 Task: Look for space in Nārāyanganj, Bangladesh from 13th August, 2023 to 17th August, 2023 for 2 adults in price range Rs.10000 to Rs.16000. Place can be entire place with 2 bedrooms having 2 beds and 1 bathroom. Property type can be guest house. Amenities needed are: air conditioning, . Booking option can be shelf check-in. Required host language is English.
Action: Mouse moved to (393, 103)
Screenshot: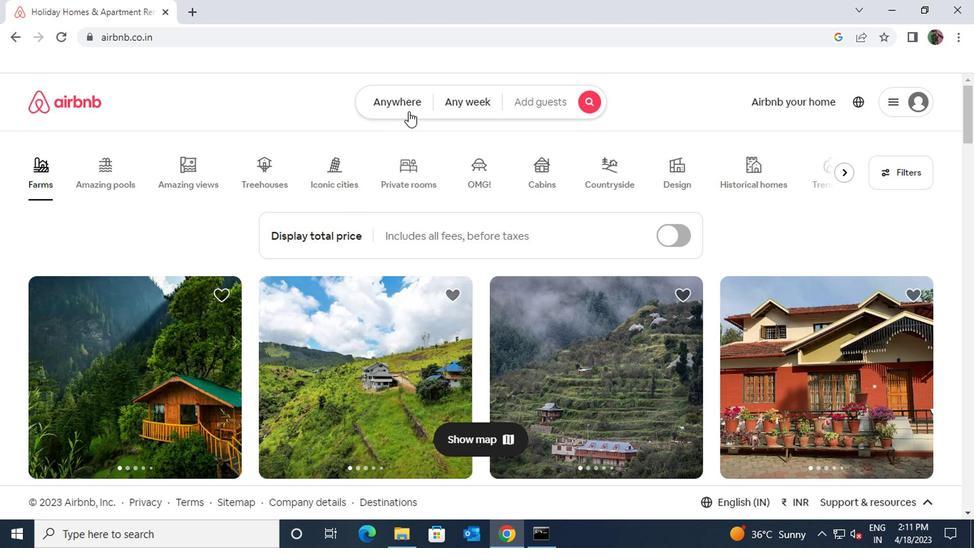
Action: Mouse pressed left at (393, 103)
Screenshot: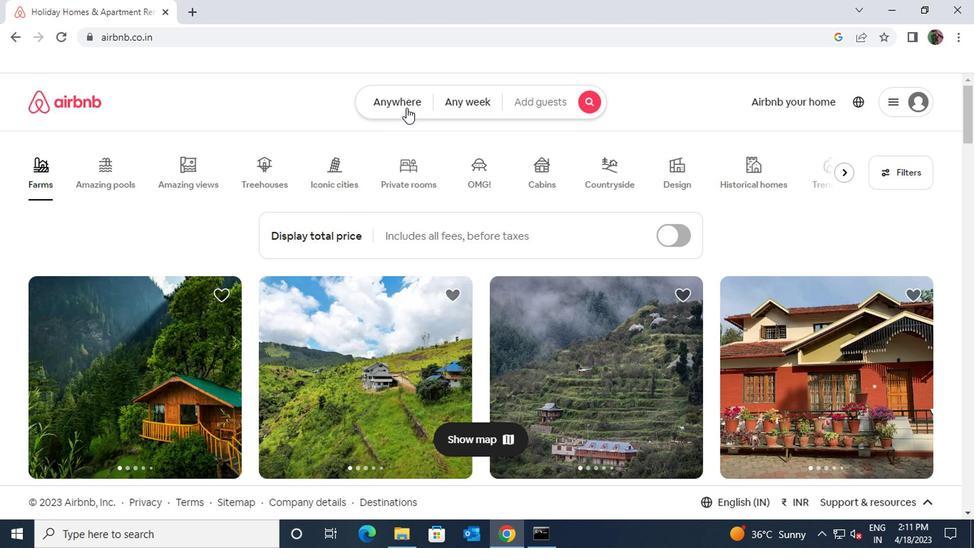 
Action: Mouse moved to (337, 159)
Screenshot: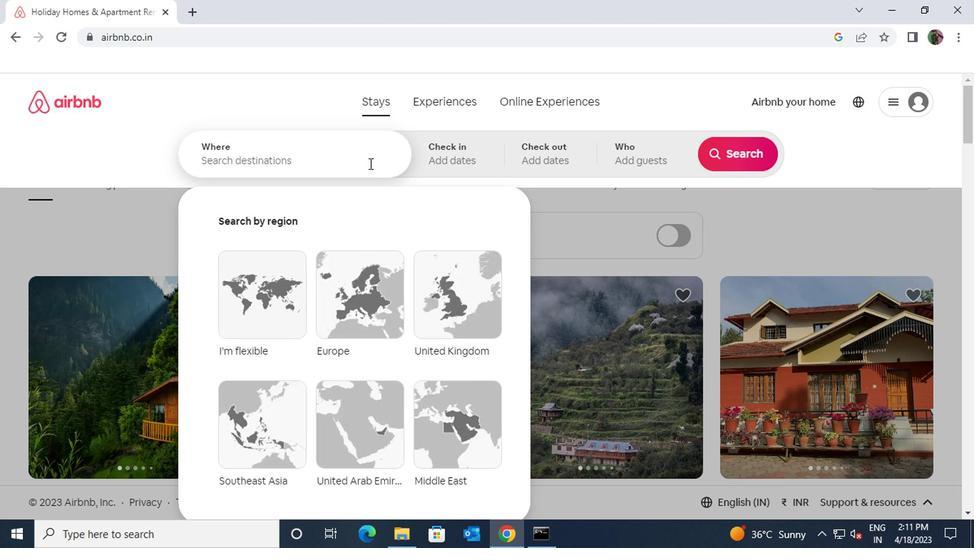 
Action: Mouse pressed left at (337, 159)
Screenshot: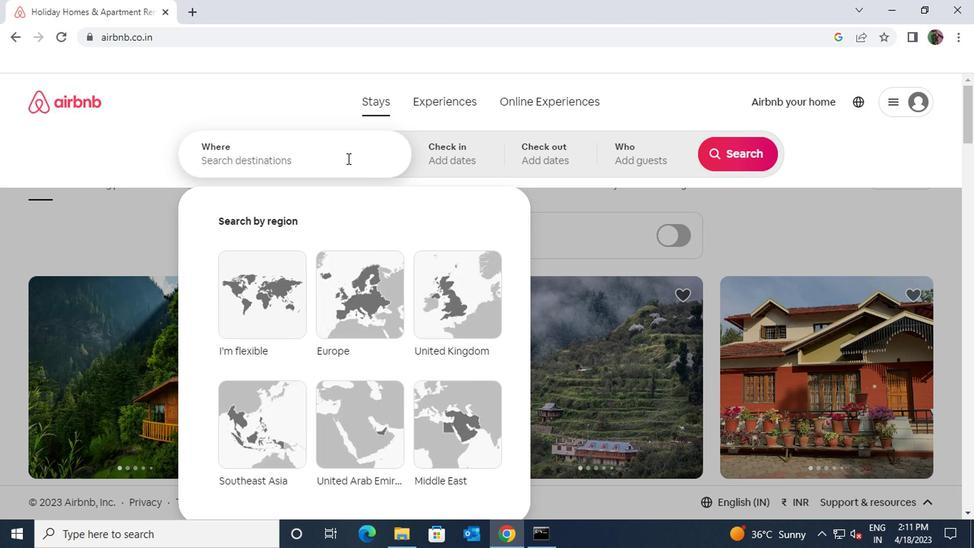 
Action: Key pressed naryanaganj
Screenshot: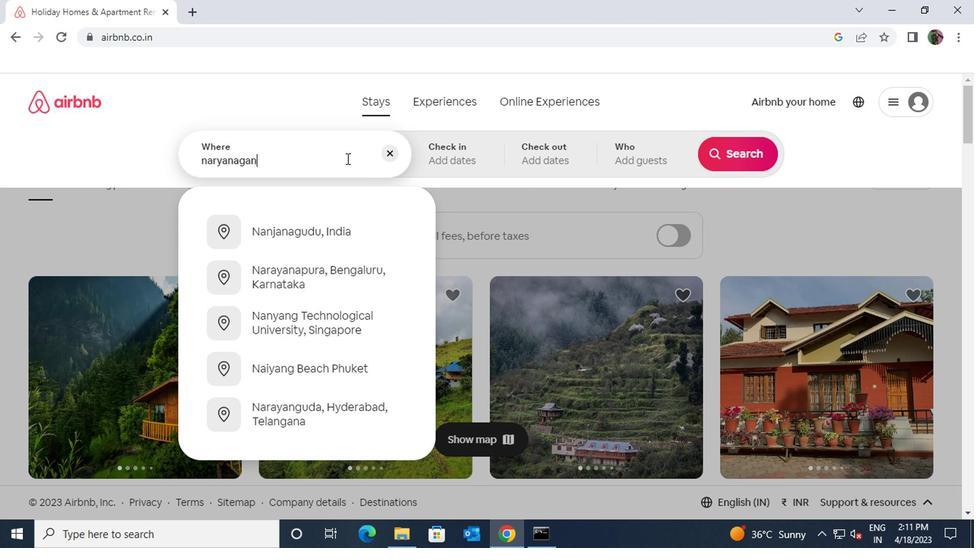 
Action: Mouse moved to (315, 225)
Screenshot: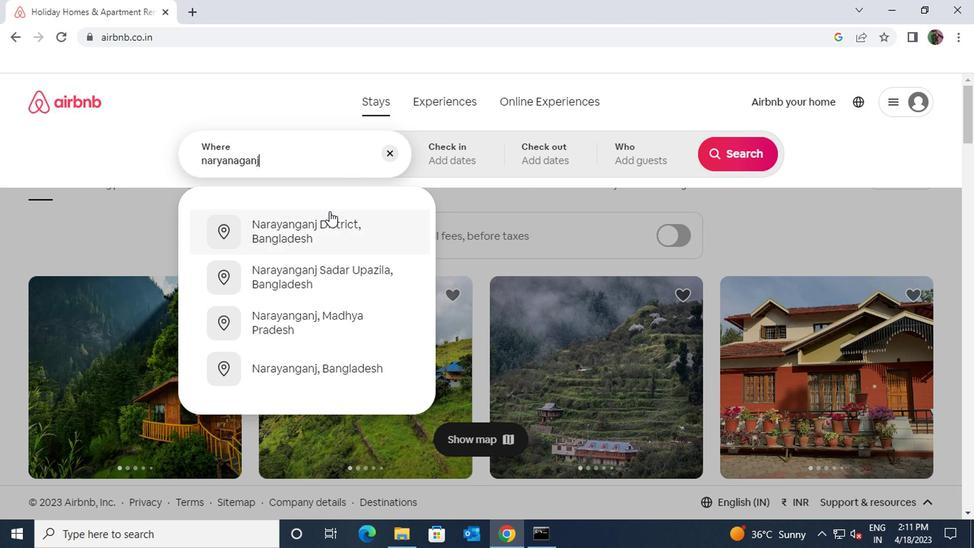
Action: Mouse pressed left at (315, 225)
Screenshot: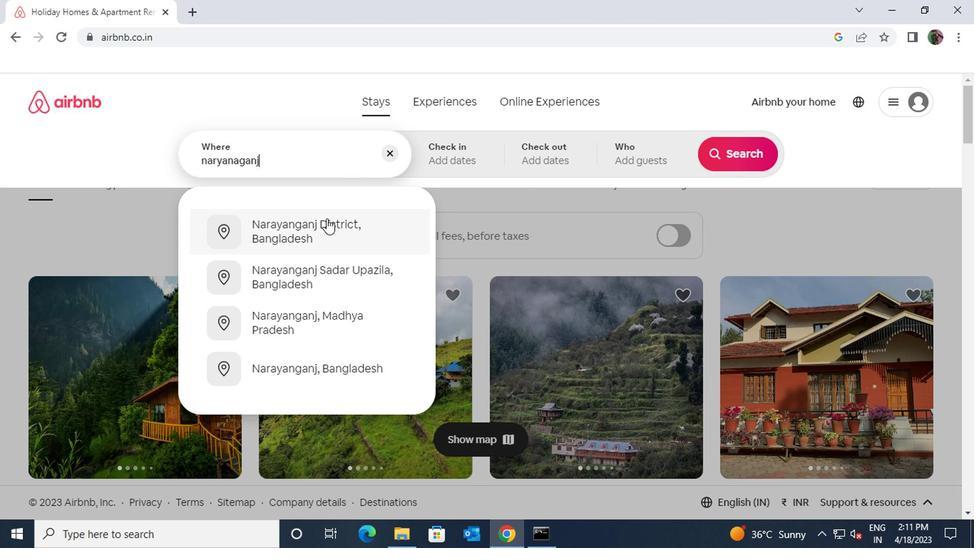 
Action: Mouse moved to (725, 267)
Screenshot: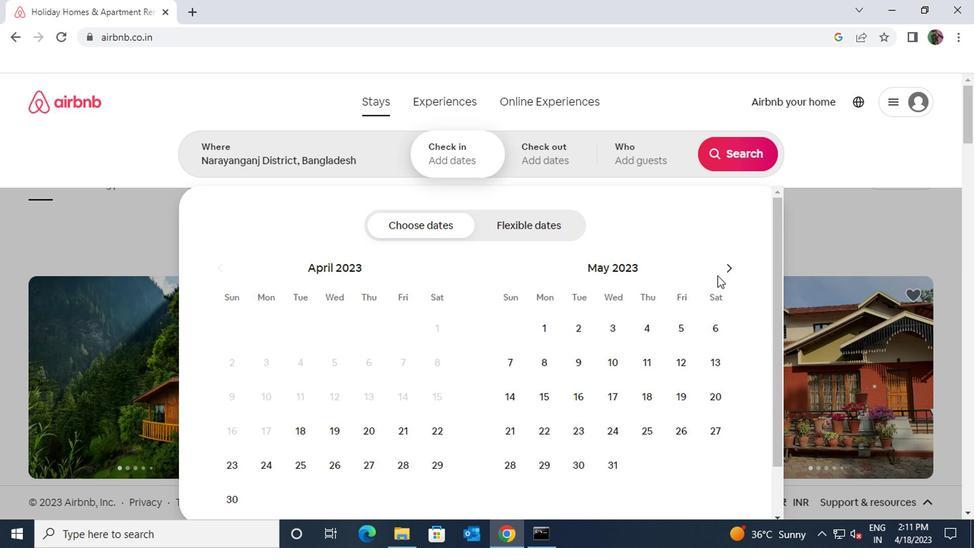 
Action: Mouse pressed left at (725, 267)
Screenshot: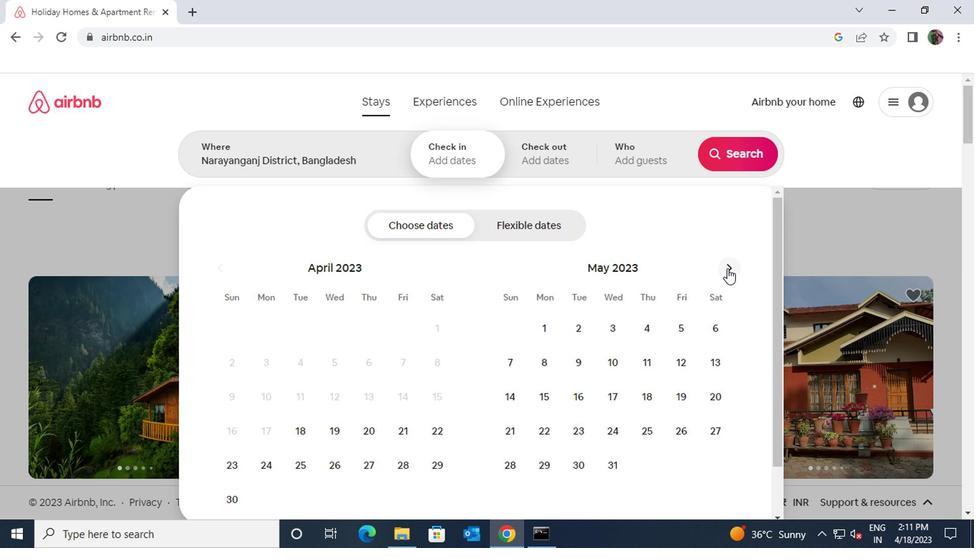 
Action: Mouse pressed left at (725, 267)
Screenshot: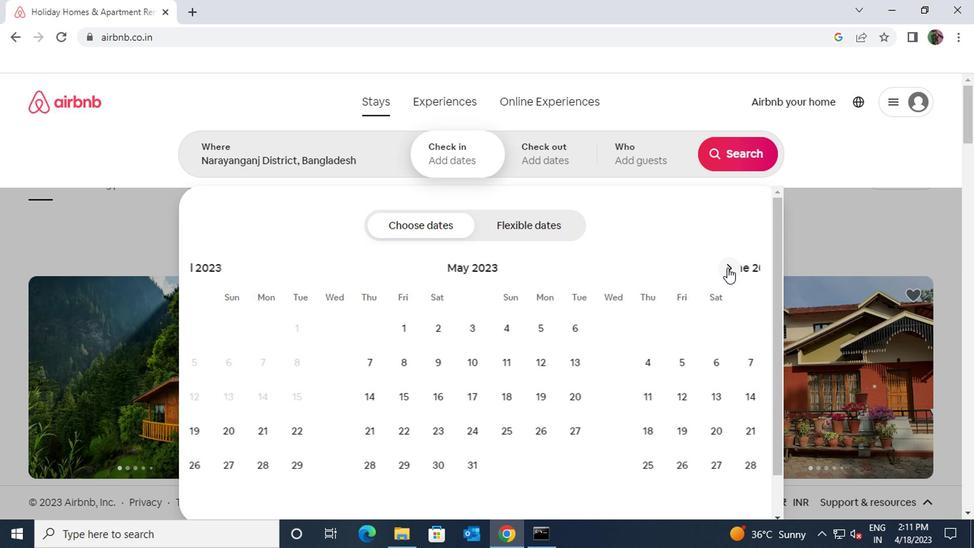 
Action: Mouse pressed left at (725, 267)
Screenshot: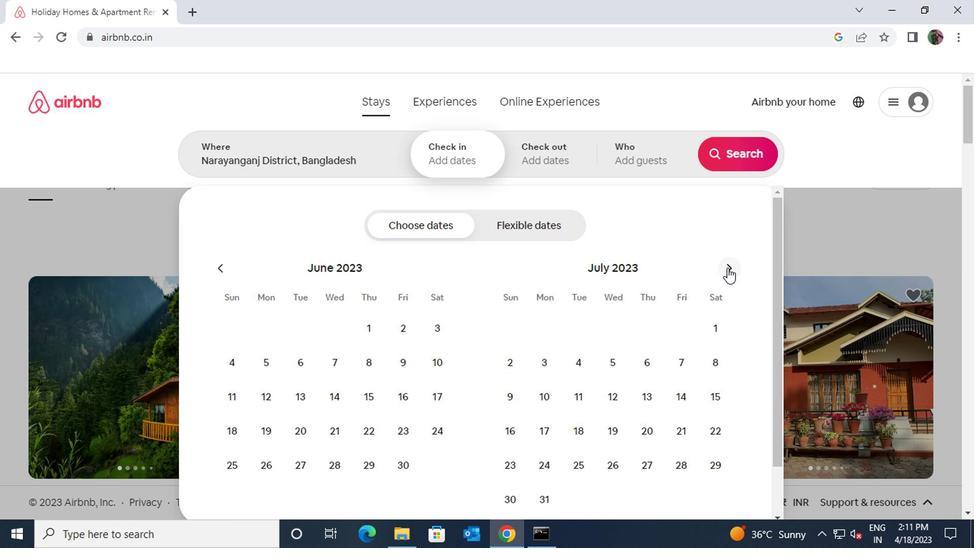 
Action: Mouse moved to (499, 392)
Screenshot: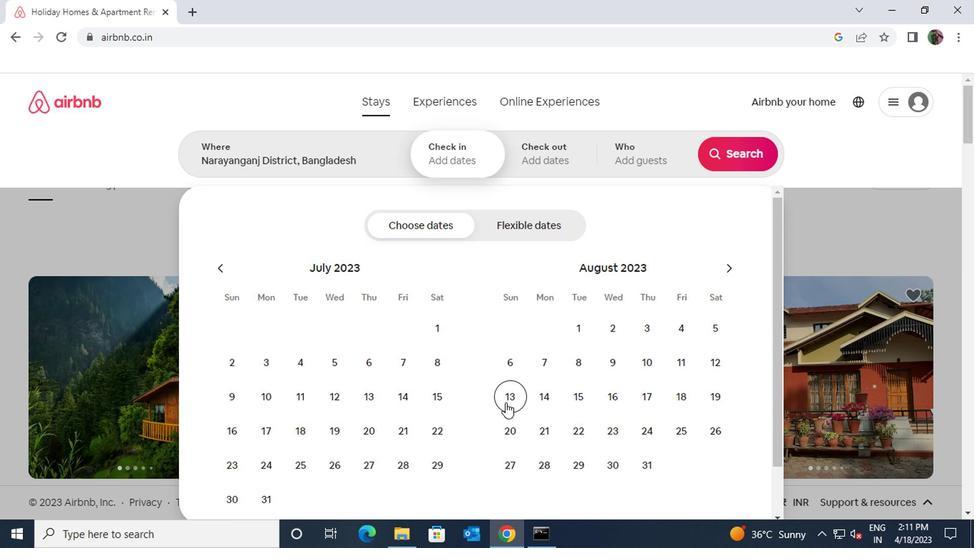
Action: Mouse pressed left at (499, 392)
Screenshot: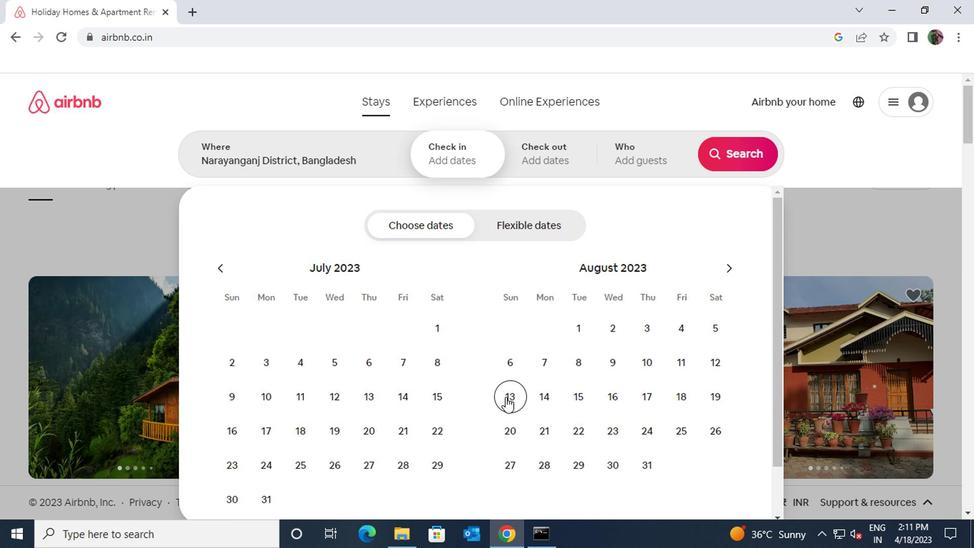 
Action: Mouse moved to (632, 397)
Screenshot: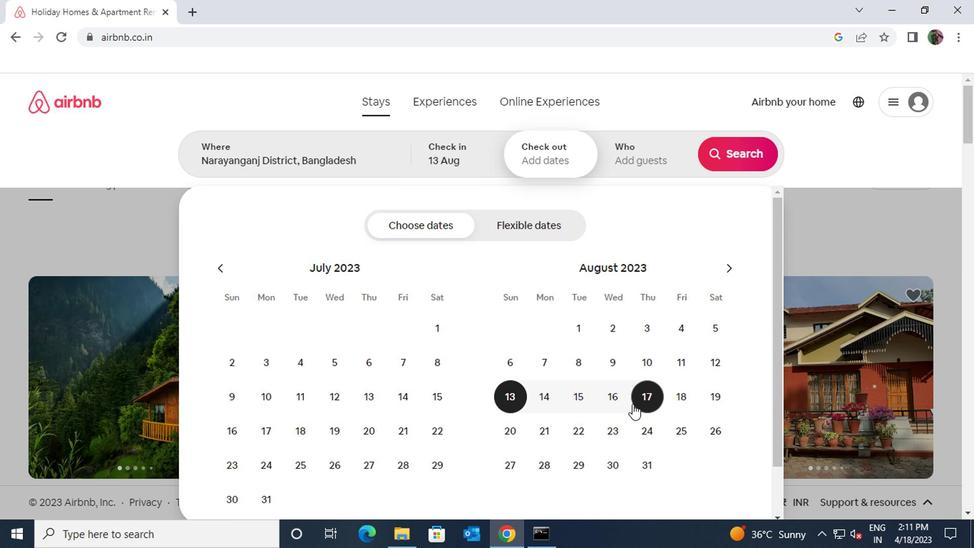 
Action: Mouse pressed left at (632, 397)
Screenshot: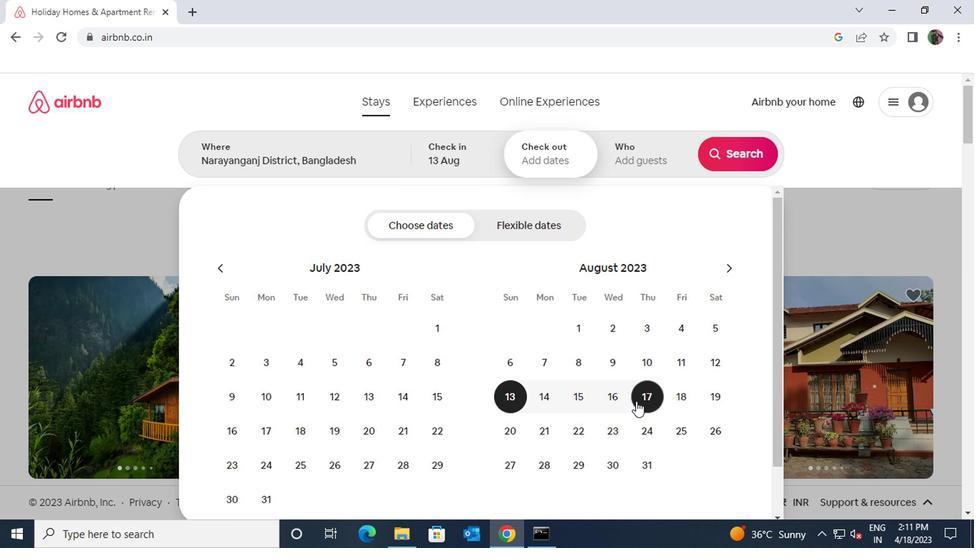 
Action: Mouse moved to (660, 156)
Screenshot: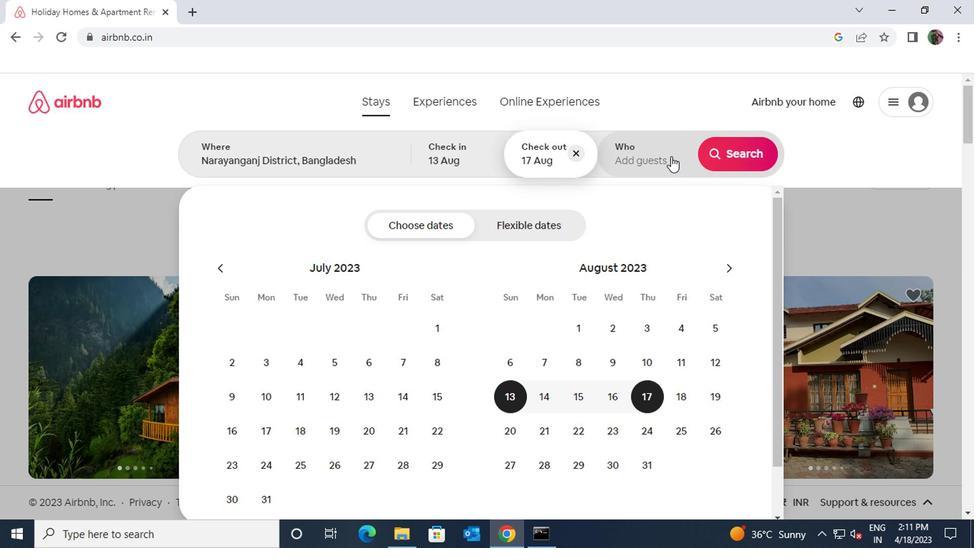 
Action: Mouse pressed left at (660, 156)
Screenshot: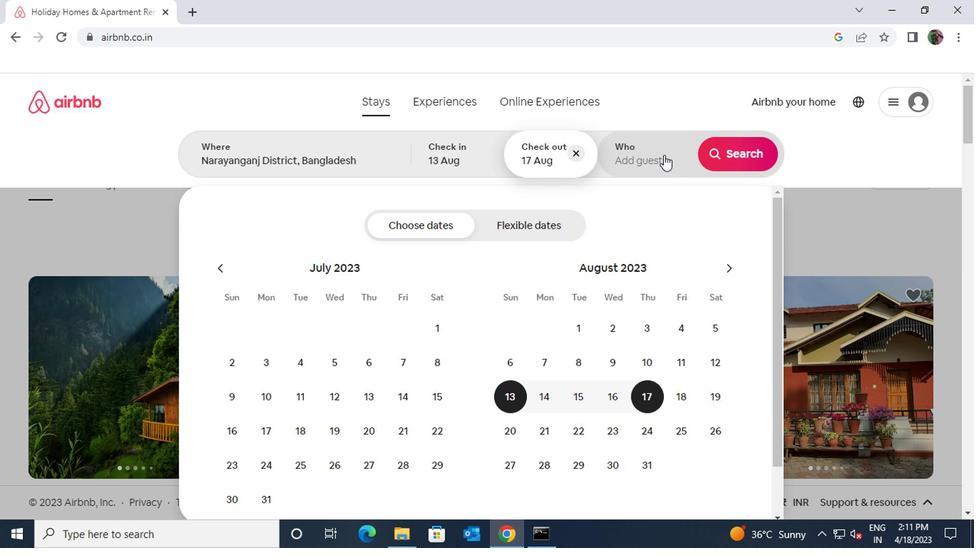 
Action: Mouse moved to (735, 229)
Screenshot: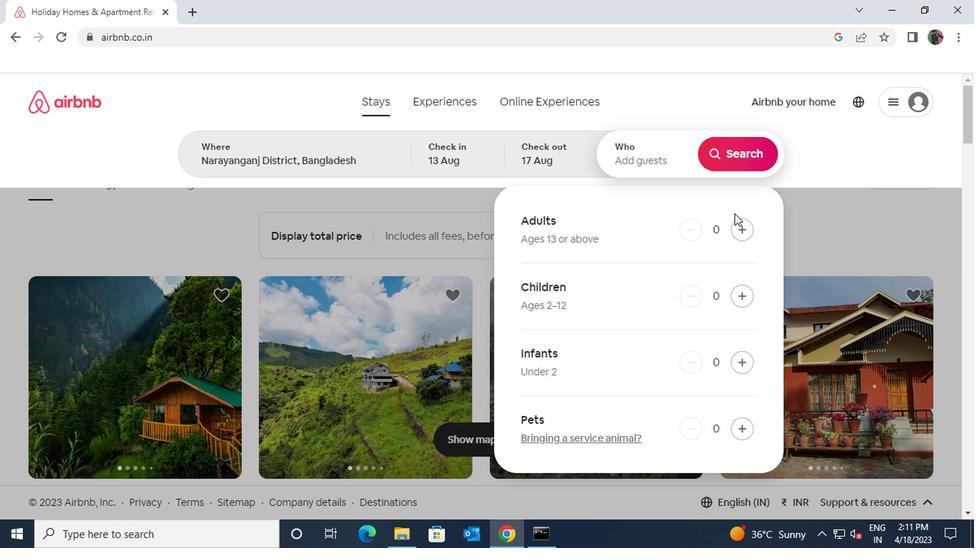 
Action: Mouse pressed left at (735, 229)
Screenshot: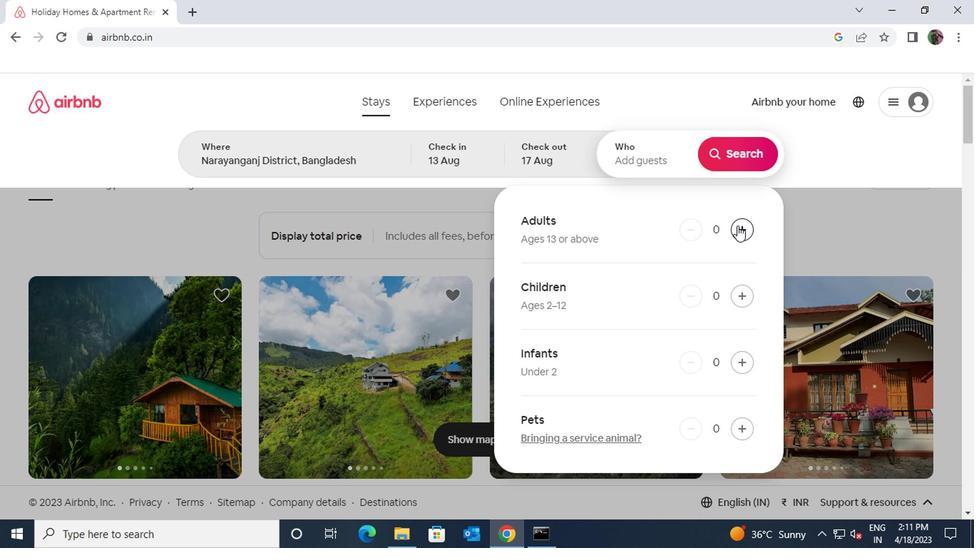 
Action: Mouse pressed left at (735, 229)
Screenshot: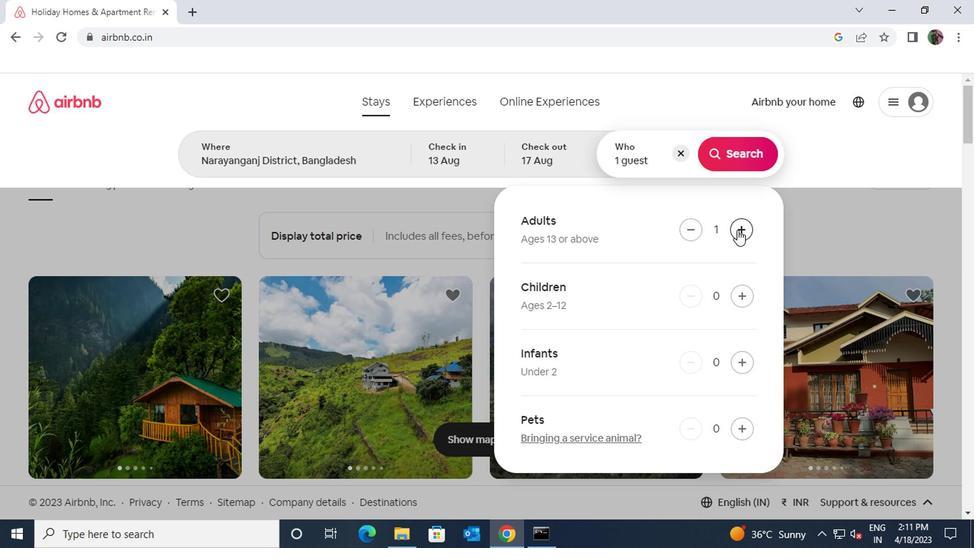 
Action: Mouse moved to (722, 158)
Screenshot: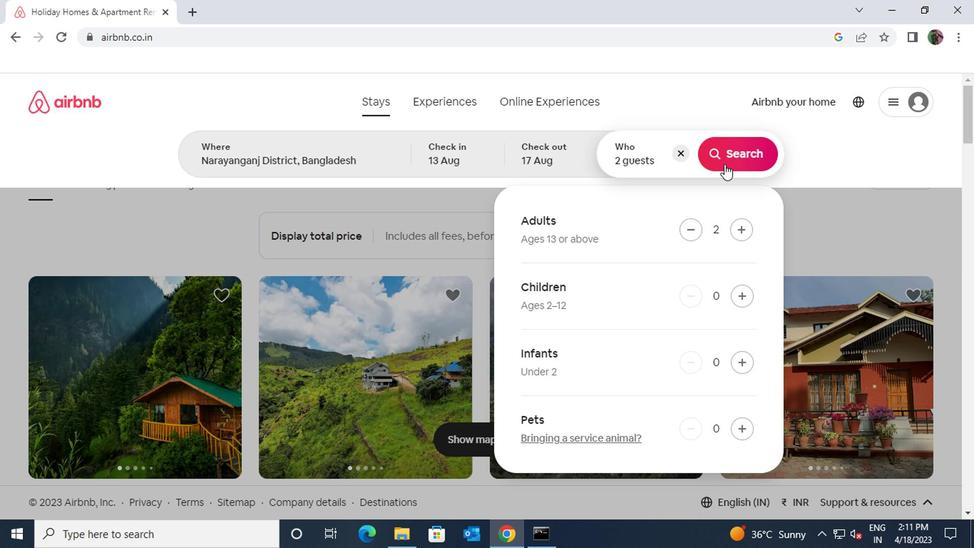 
Action: Mouse pressed left at (722, 158)
Screenshot: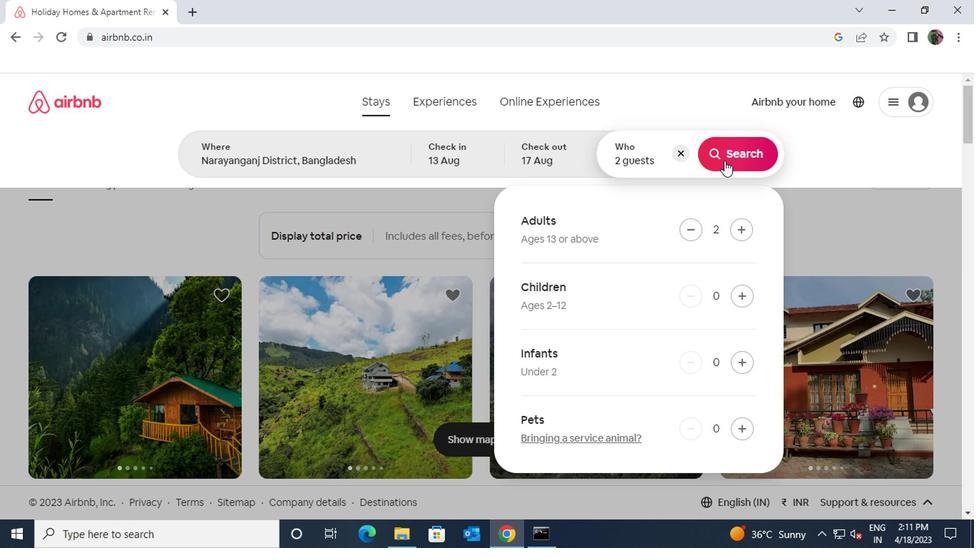 
Action: Mouse moved to (898, 162)
Screenshot: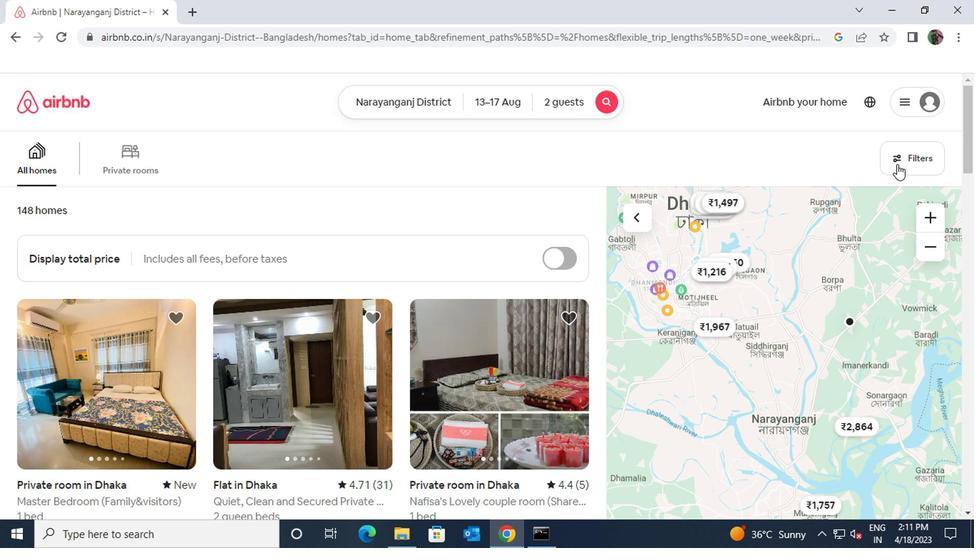 
Action: Mouse pressed left at (898, 162)
Screenshot: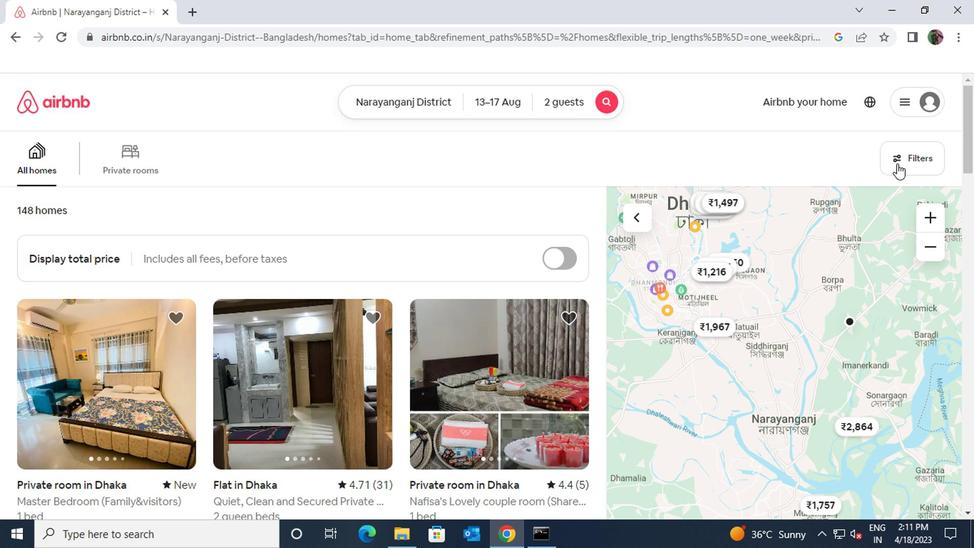 
Action: Mouse moved to (293, 337)
Screenshot: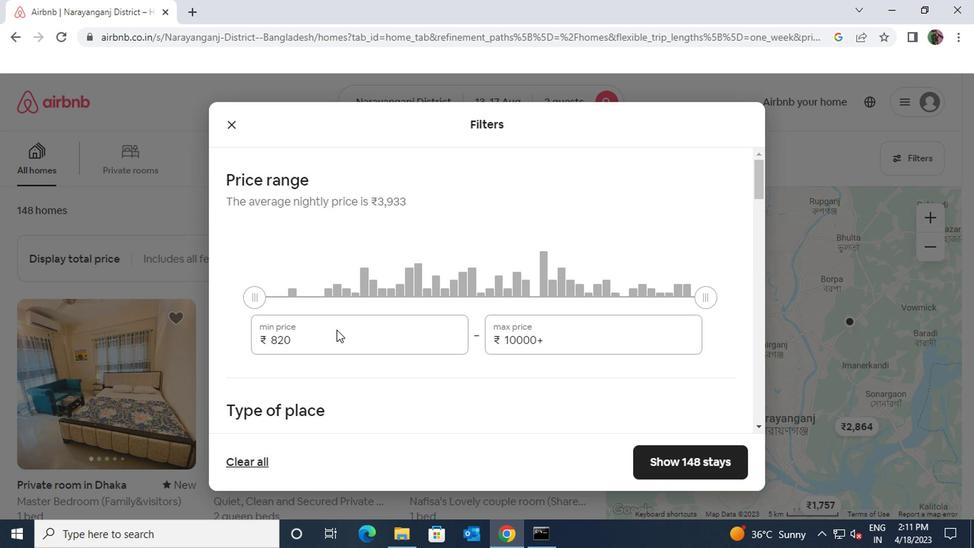 
Action: Mouse pressed left at (293, 337)
Screenshot: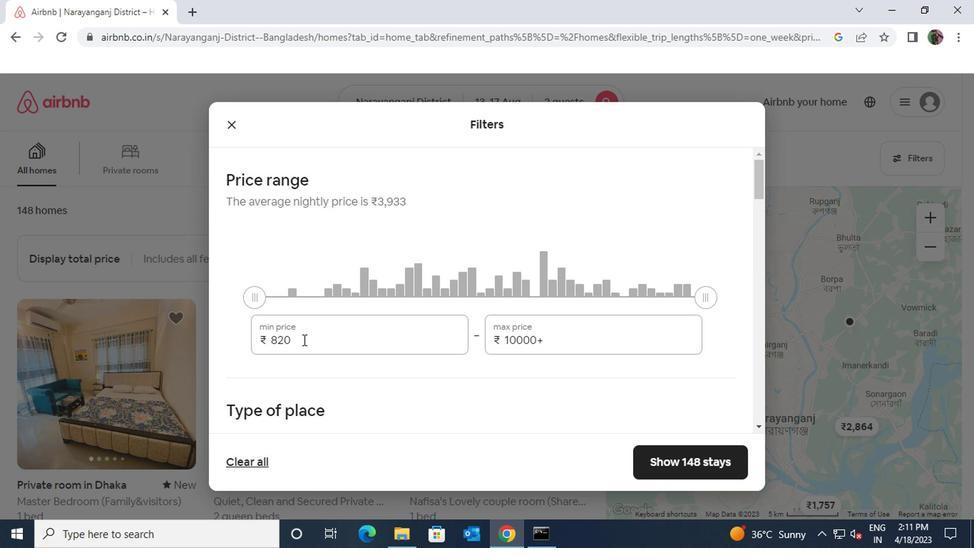 
Action: Mouse moved to (255, 341)
Screenshot: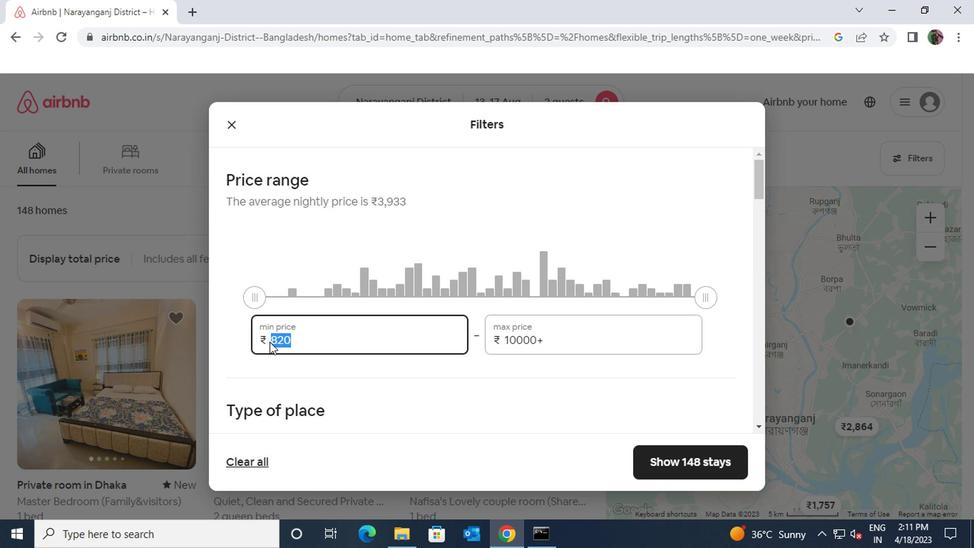 
Action: Key pressed 10000
Screenshot: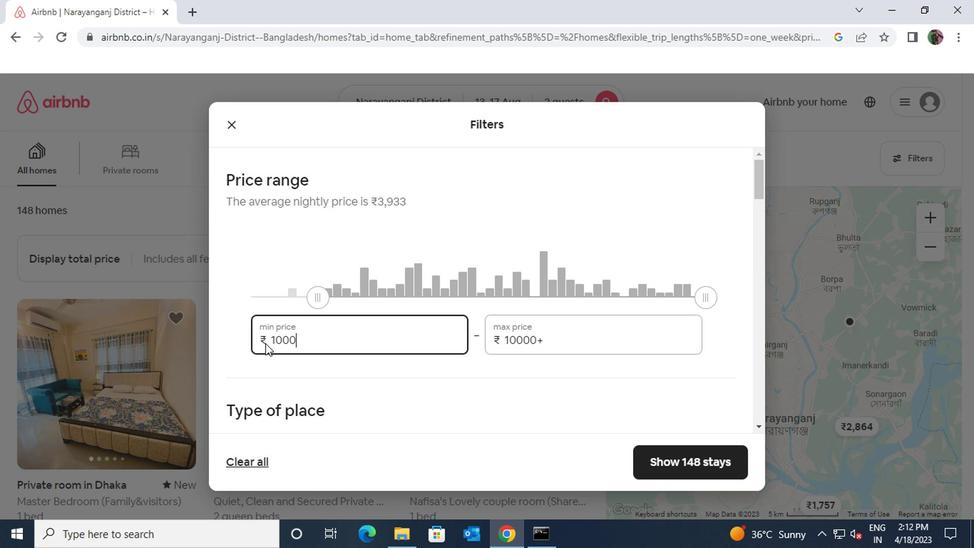 
Action: Mouse moved to (552, 336)
Screenshot: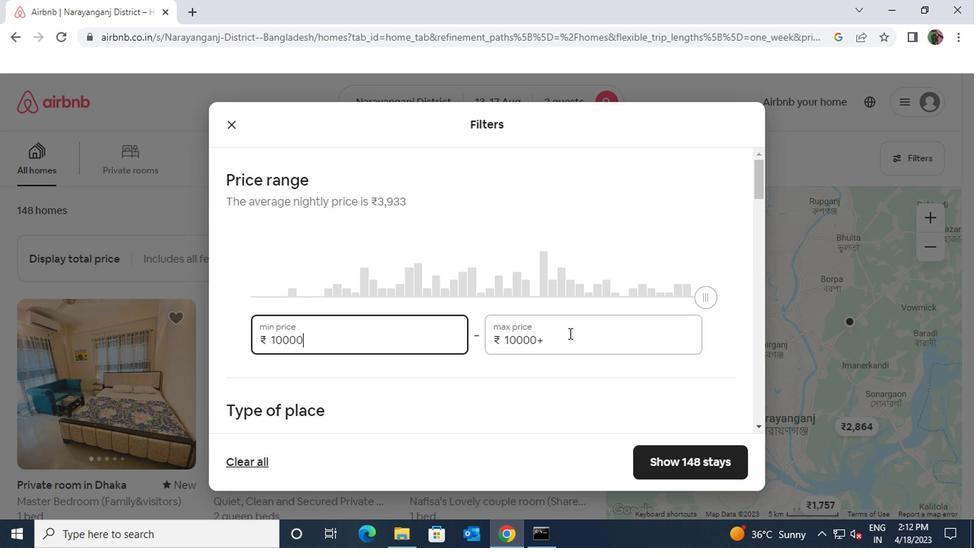 
Action: Mouse pressed left at (552, 336)
Screenshot: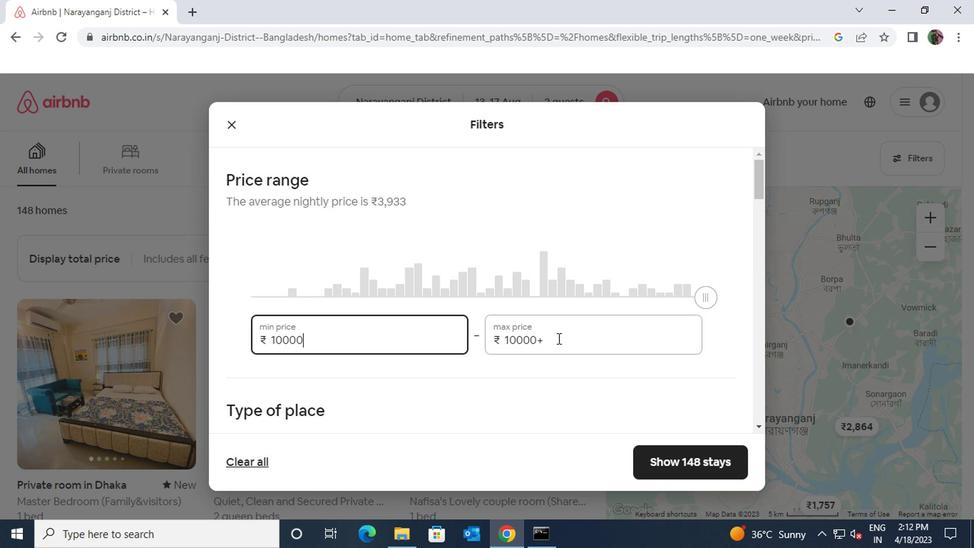 
Action: Mouse moved to (500, 338)
Screenshot: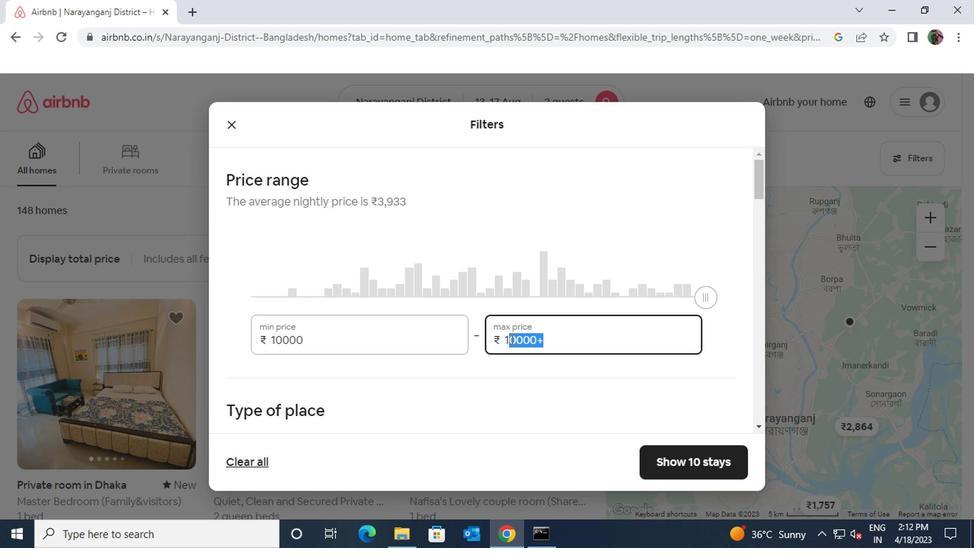 
Action: Key pressed 16000
Screenshot: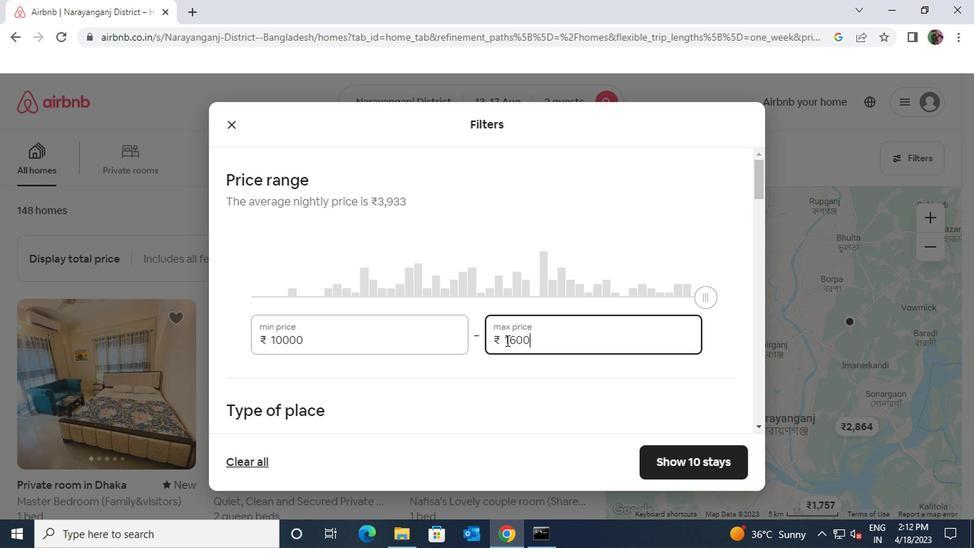 
Action: Mouse scrolled (500, 337) with delta (0, -1)
Screenshot: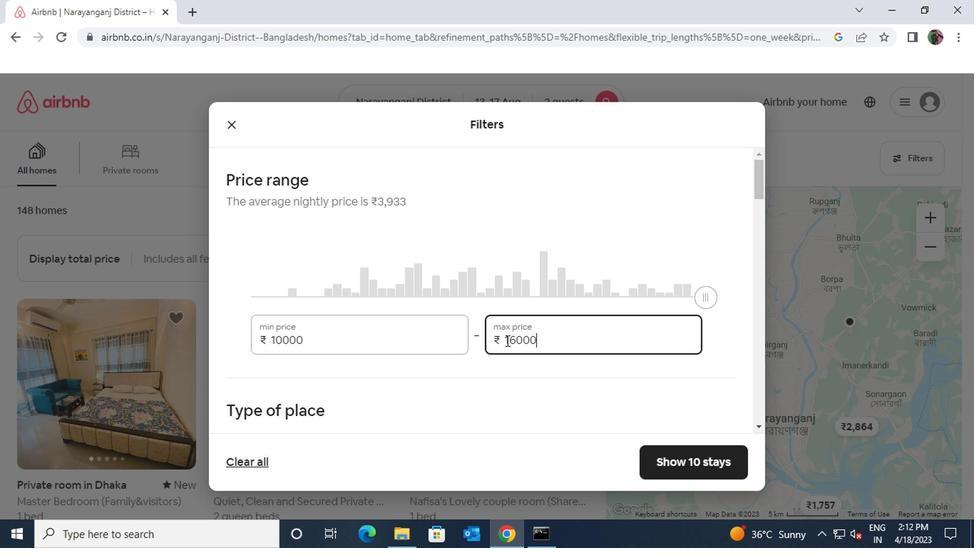 
Action: Mouse scrolled (500, 337) with delta (0, -1)
Screenshot: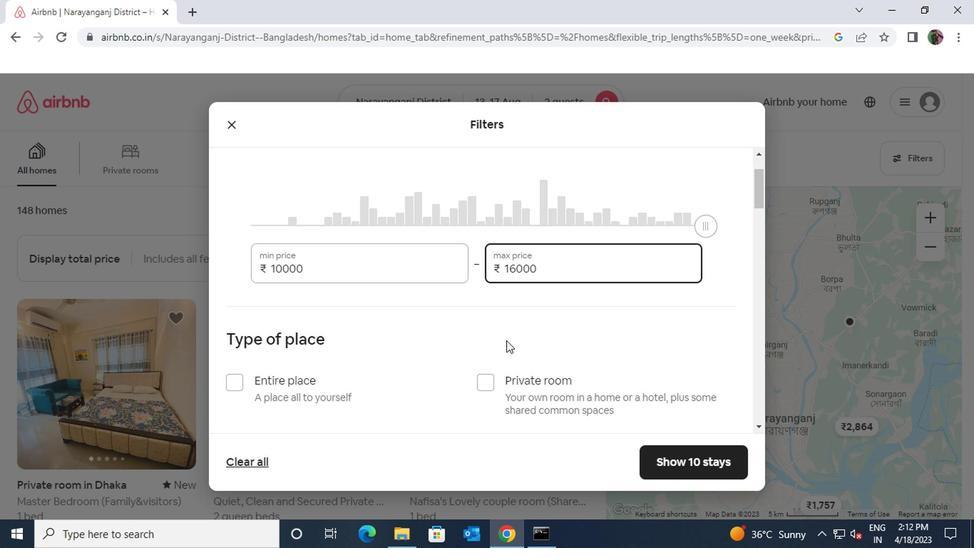 
Action: Mouse scrolled (500, 337) with delta (0, -1)
Screenshot: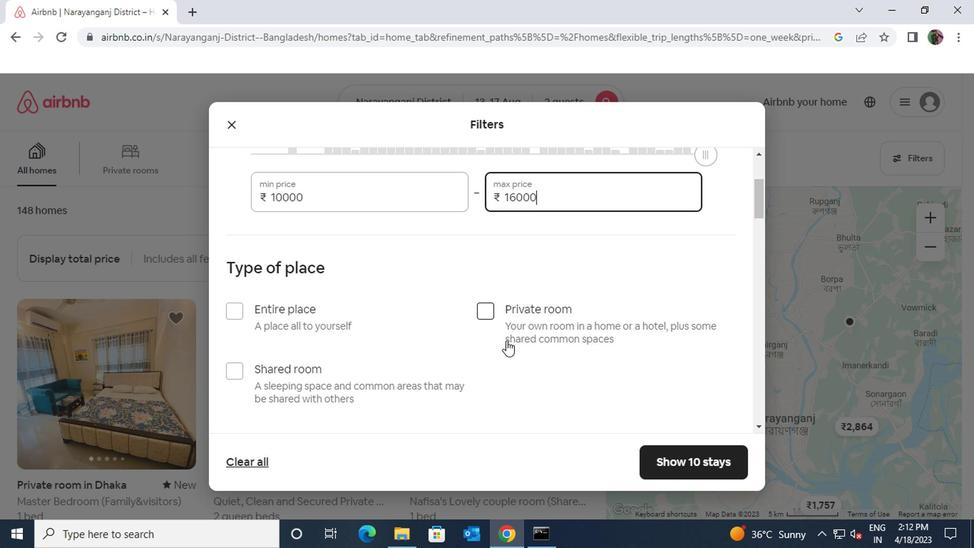 
Action: Mouse scrolled (500, 337) with delta (0, -1)
Screenshot: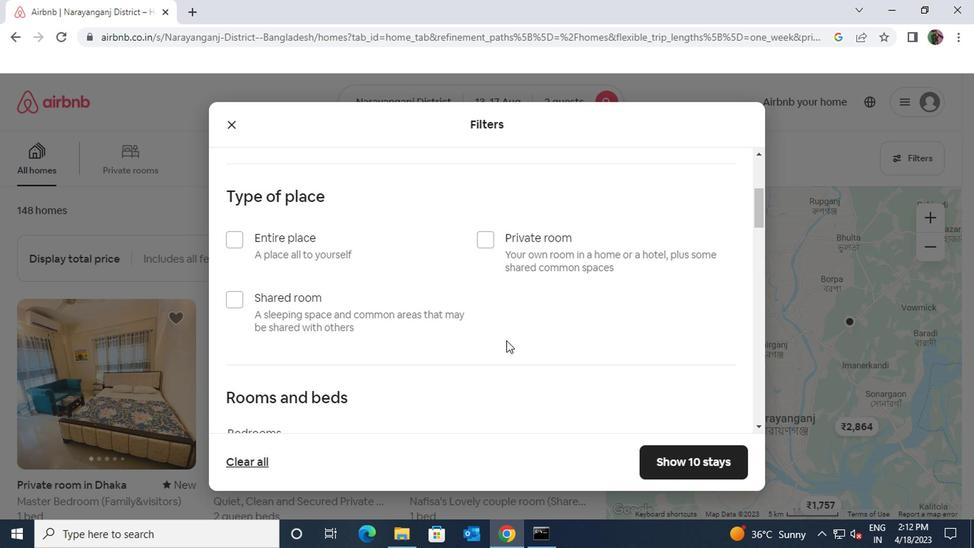 
Action: Mouse moved to (359, 390)
Screenshot: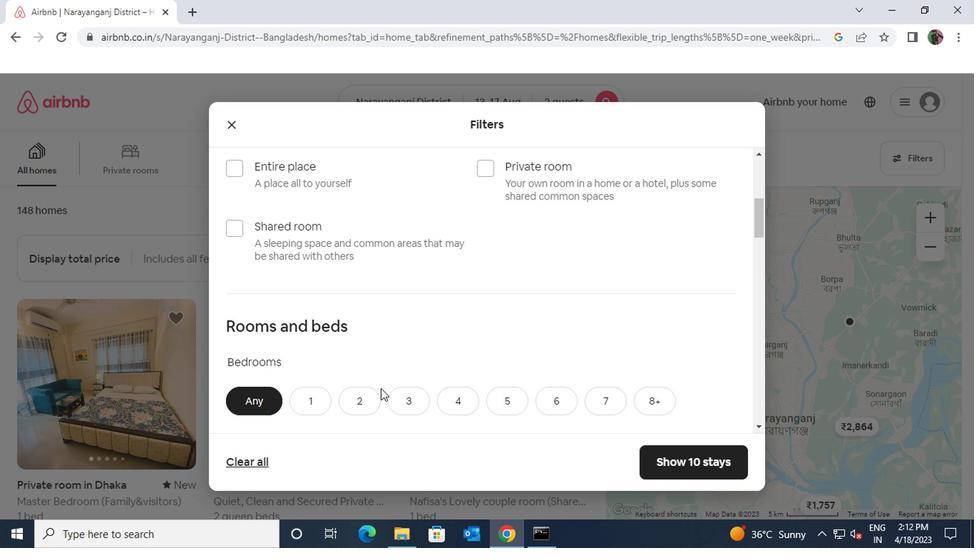 
Action: Mouse pressed left at (359, 390)
Screenshot: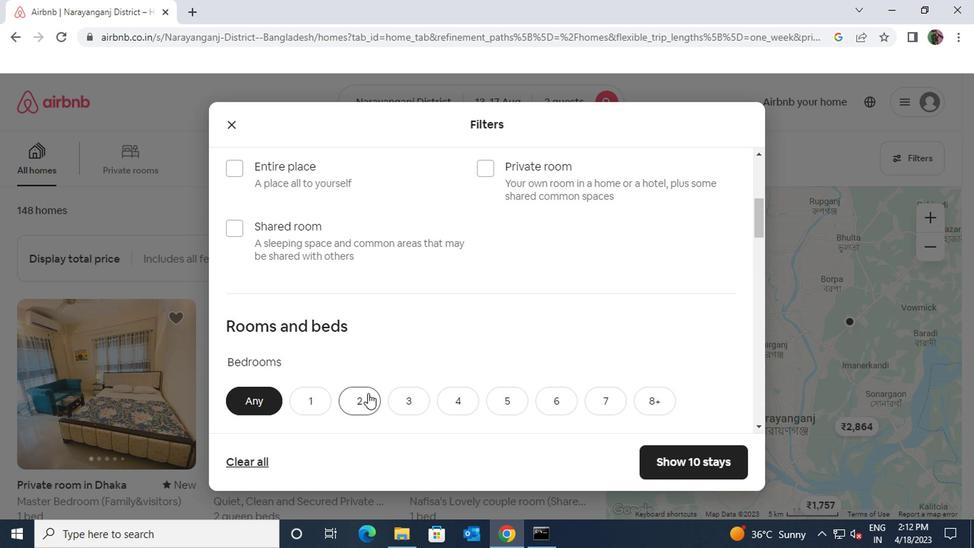 
Action: Mouse scrolled (359, 389) with delta (0, -1)
Screenshot: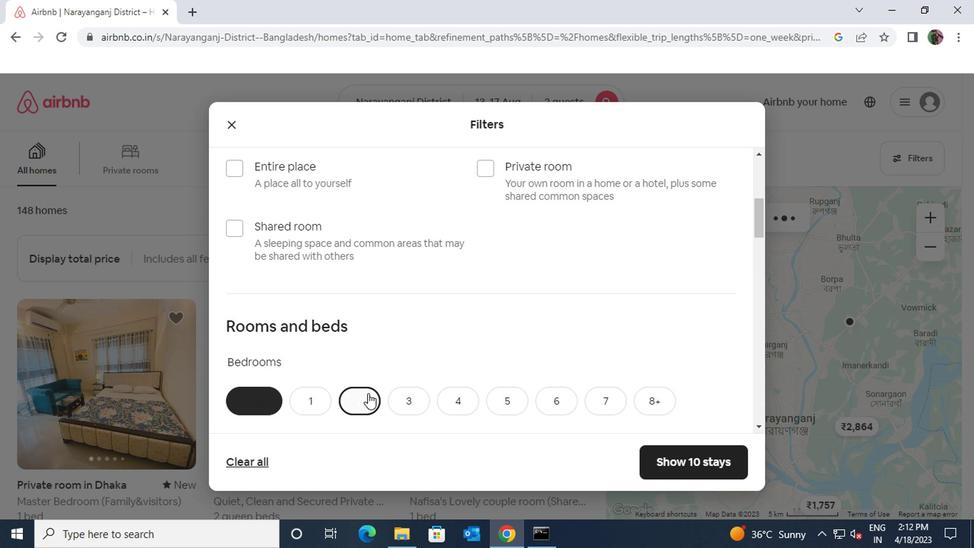 
Action: Mouse pressed left at (359, 390)
Screenshot: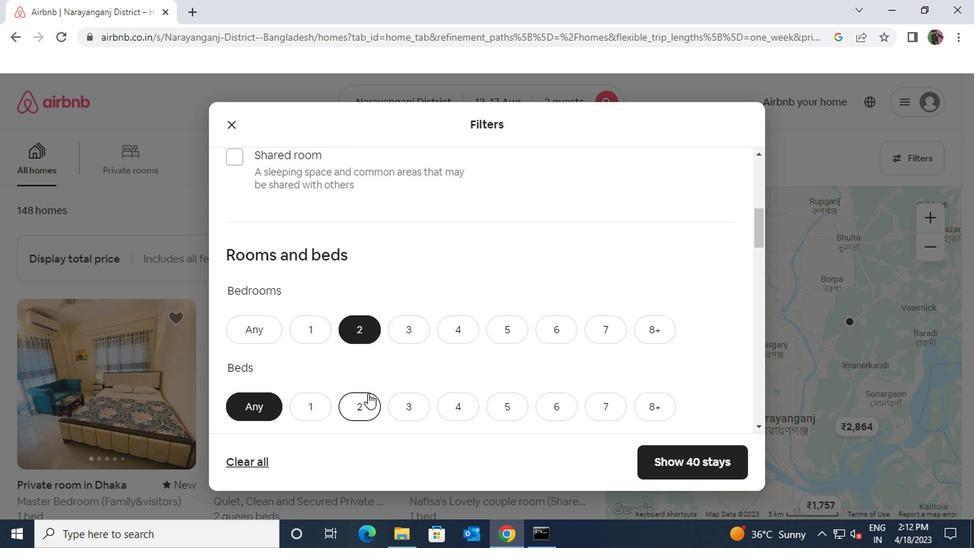 
Action: Mouse scrolled (359, 389) with delta (0, -1)
Screenshot: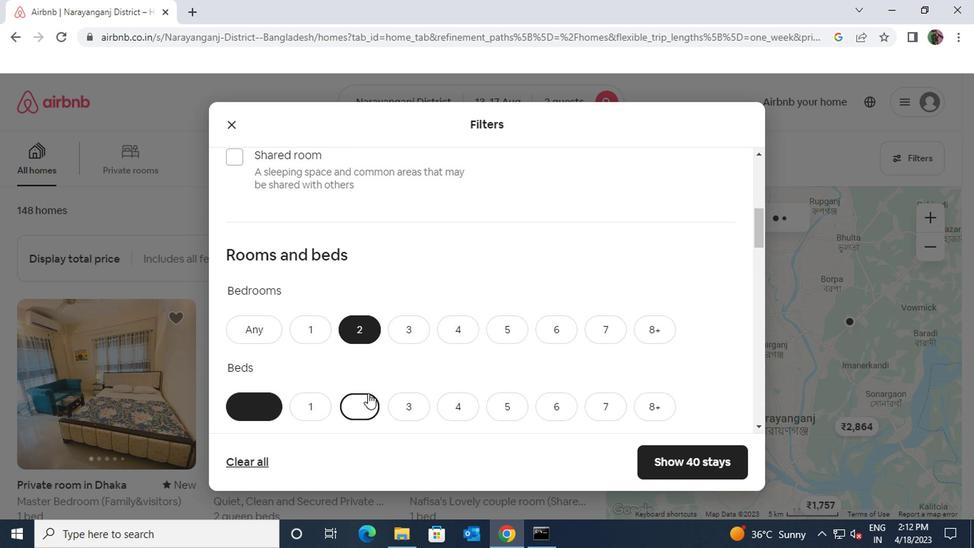 
Action: Mouse moved to (295, 411)
Screenshot: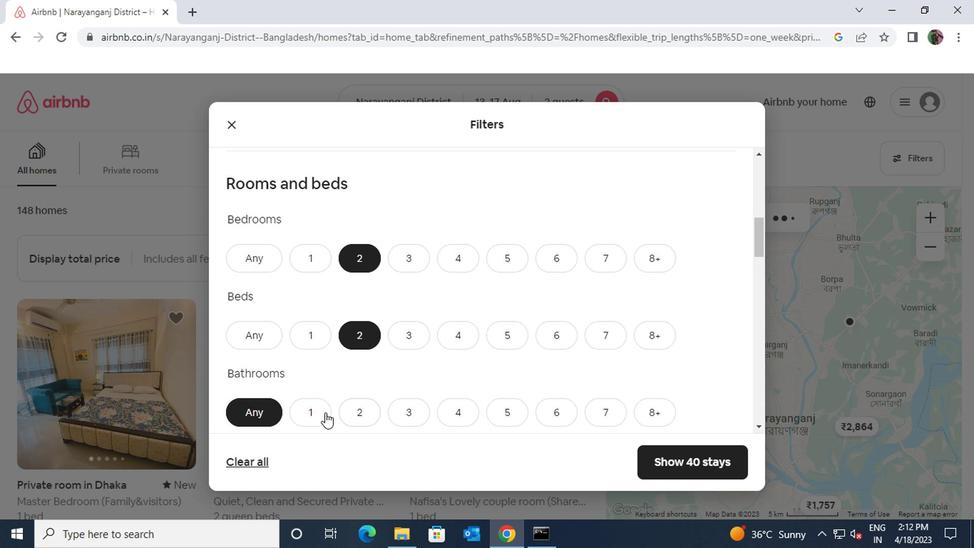 
Action: Mouse pressed left at (295, 411)
Screenshot: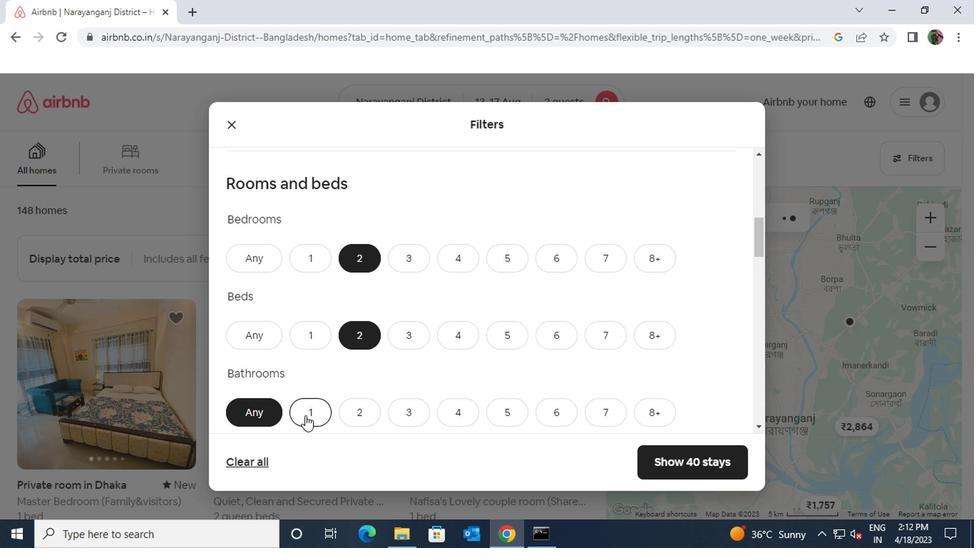 
Action: Mouse moved to (296, 409)
Screenshot: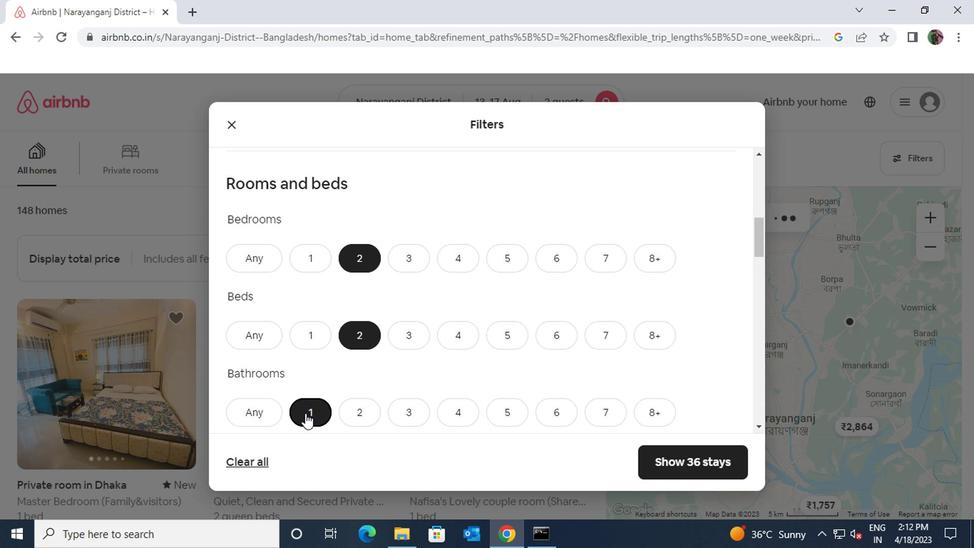 
Action: Mouse scrolled (296, 408) with delta (0, -1)
Screenshot: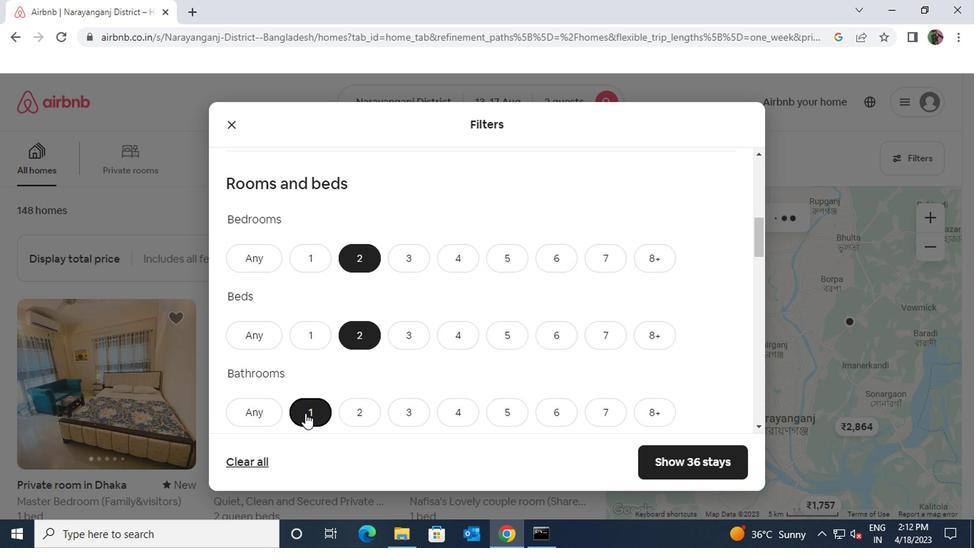 
Action: Mouse scrolled (296, 408) with delta (0, -1)
Screenshot: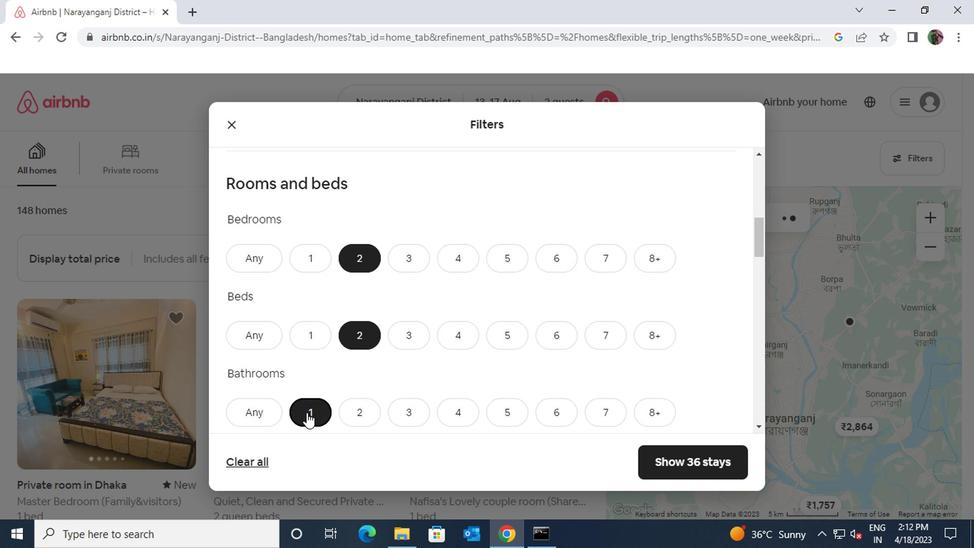 
Action: Mouse scrolled (296, 408) with delta (0, -1)
Screenshot: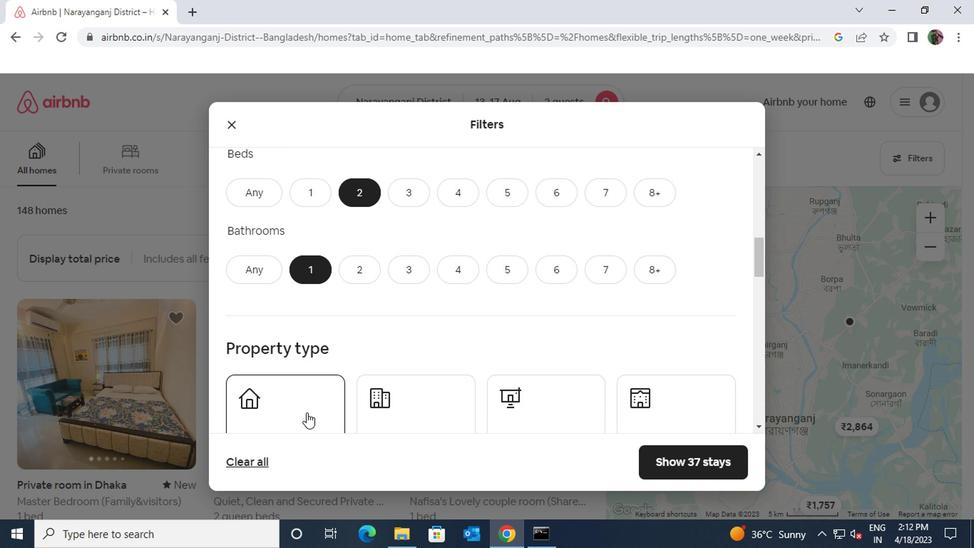 
Action: Mouse moved to (624, 343)
Screenshot: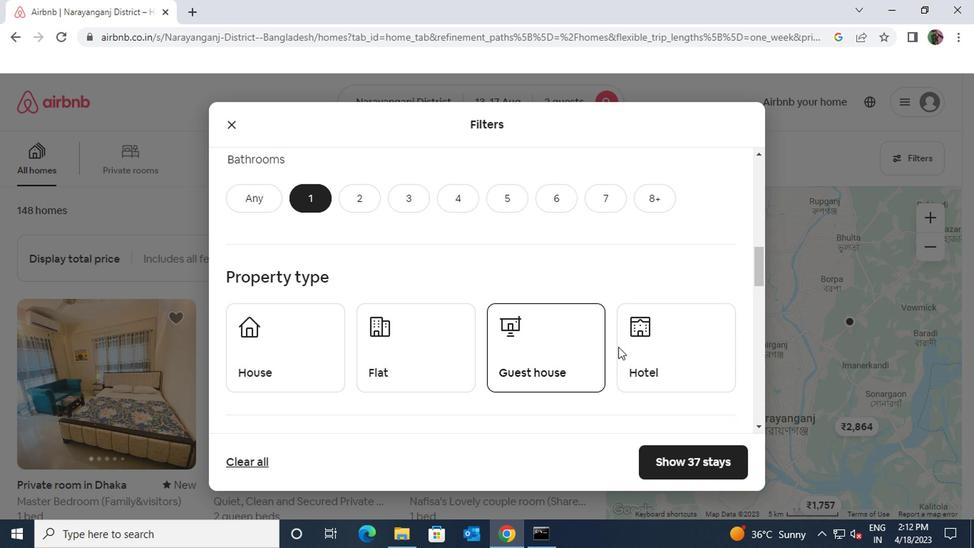 
Action: Mouse pressed left at (624, 343)
Screenshot: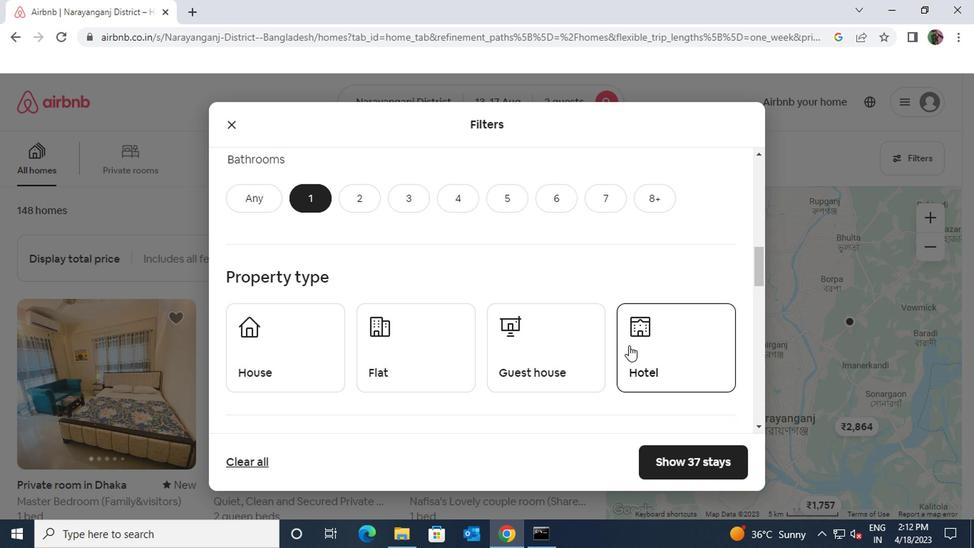 
Action: Mouse moved to (367, 336)
Screenshot: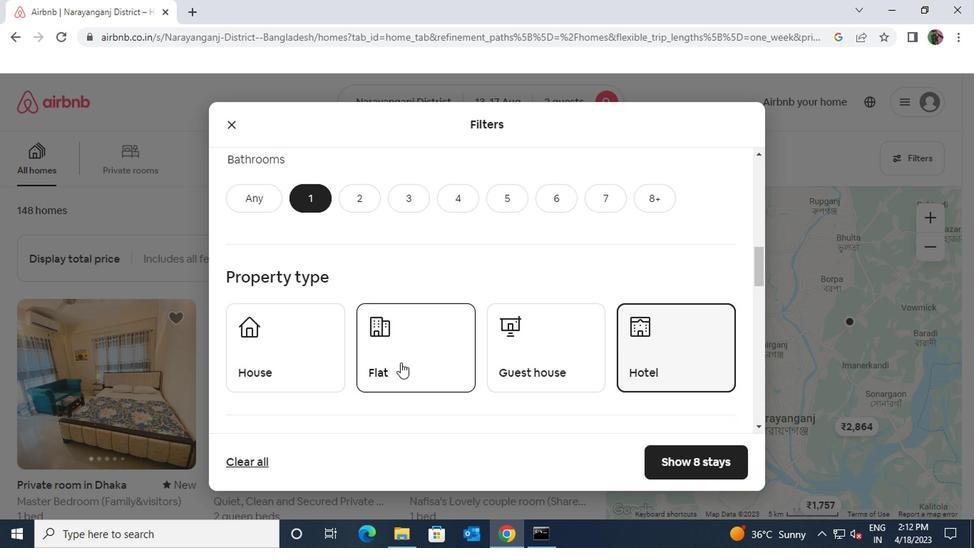 
Action: Mouse scrolled (367, 335) with delta (0, 0)
Screenshot: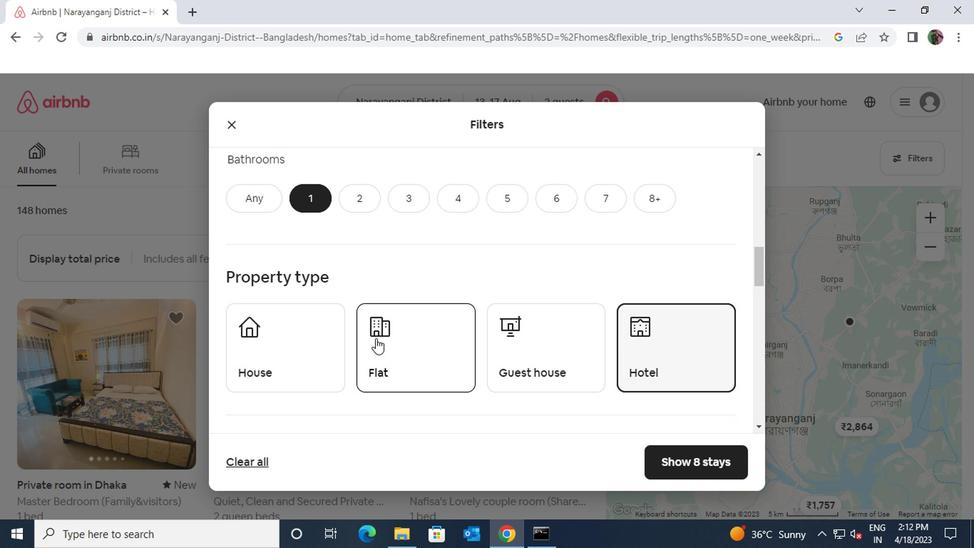 
Action: Mouse moved to (363, 328)
Screenshot: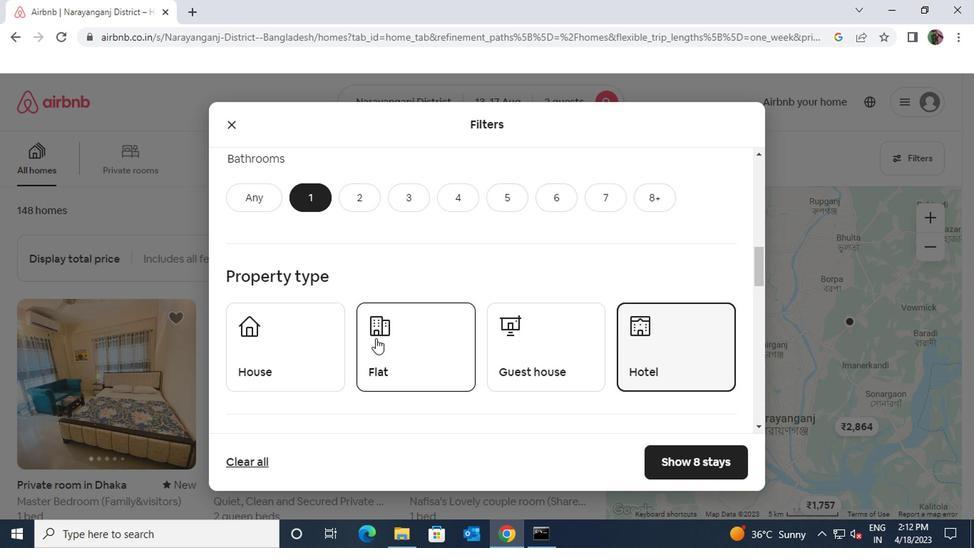 
Action: Mouse scrolled (363, 327) with delta (0, 0)
Screenshot: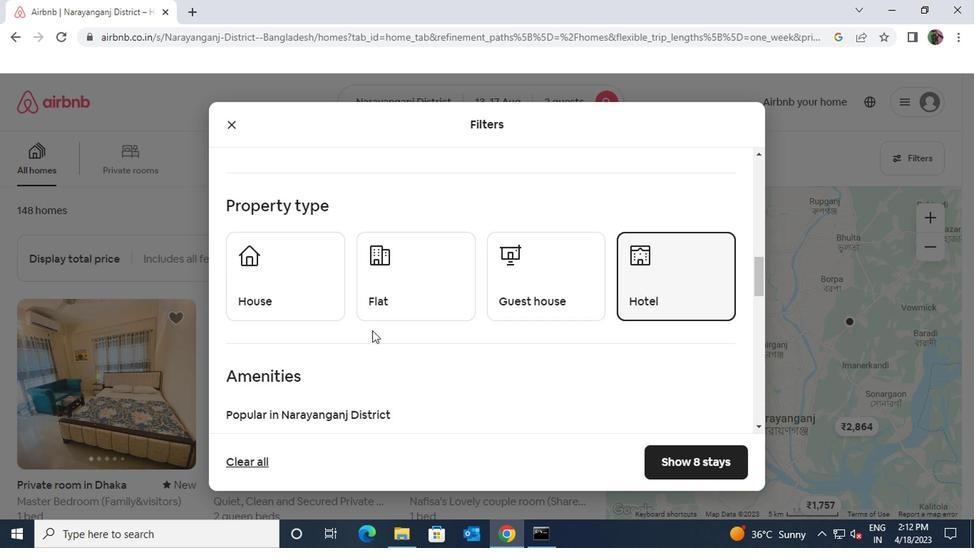
Action: Mouse scrolled (363, 327) with delta (0, 0)
Screenshot: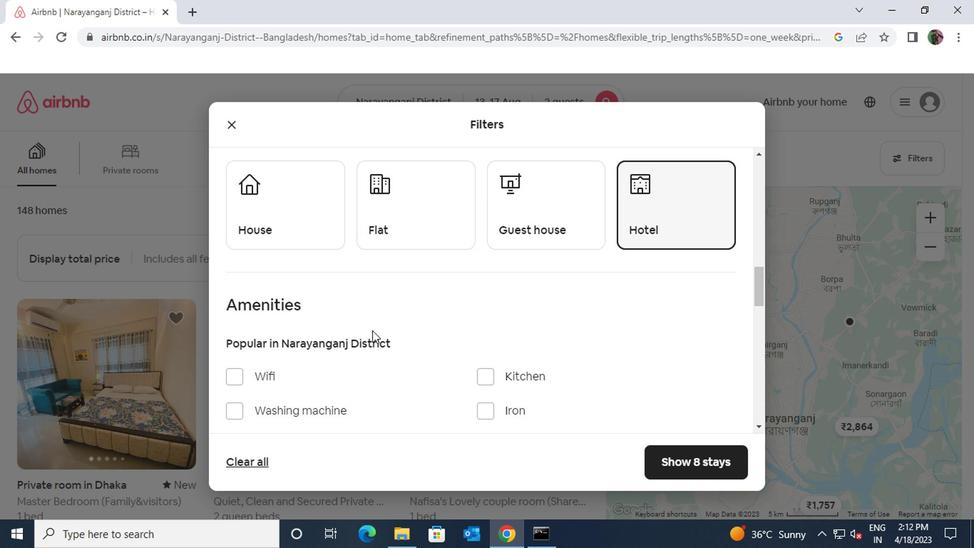 
Action: Mouse moved to (253, 401)
Screenshot: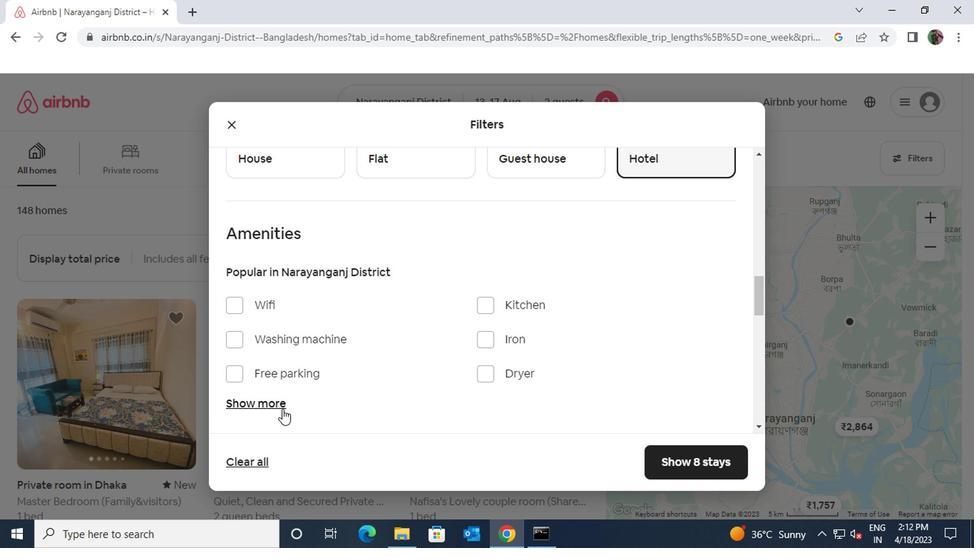 
Action: Mouse pressed left at (253, 401)
Screenshot: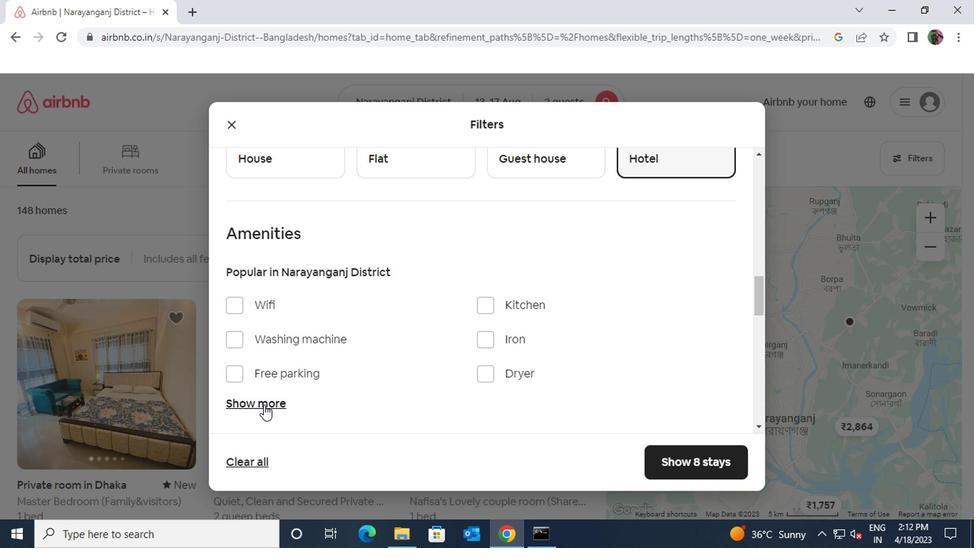 
Action: Mouse moved to (218, 296)
Screenshot: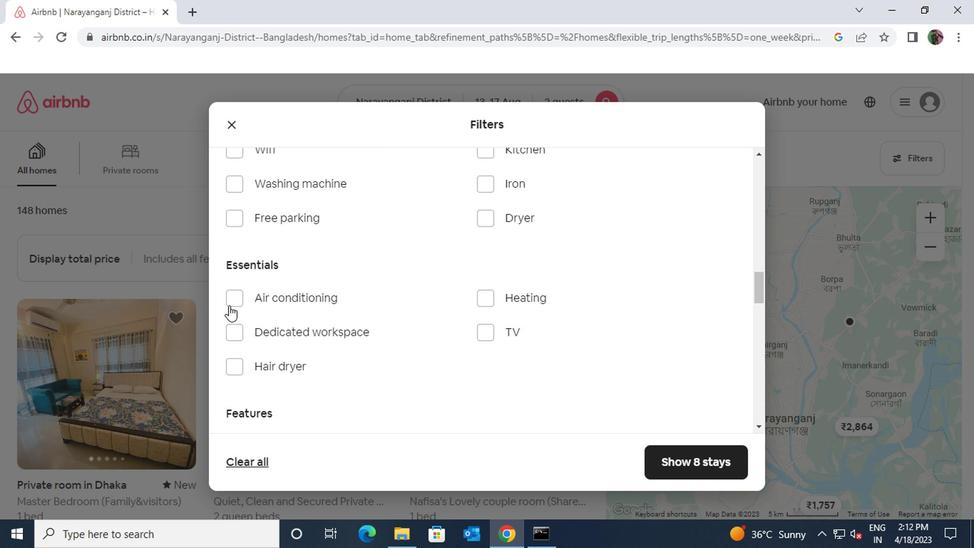 
Action: Mouse pressed left at (218, 296)
Screenshot: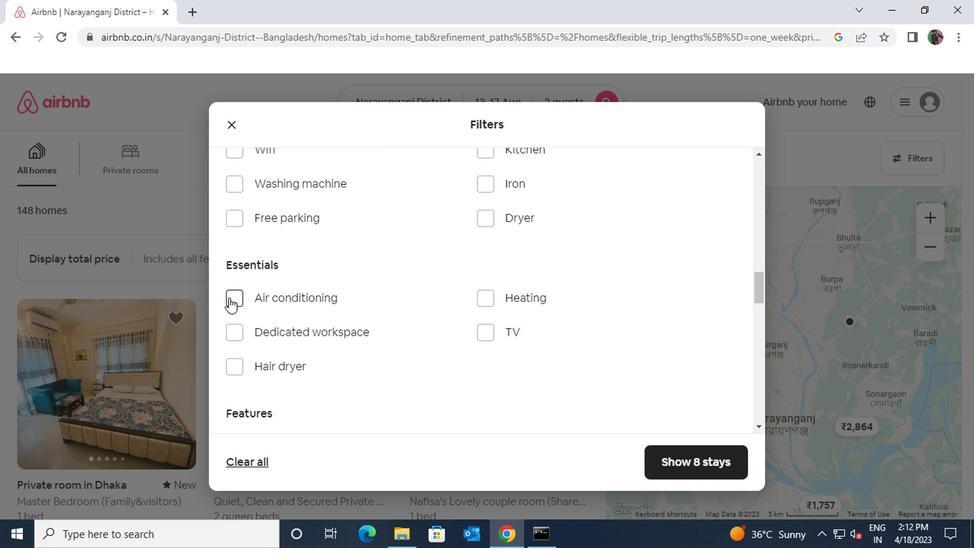 
Action: Mouse moved to (237, 261)
Screenshot: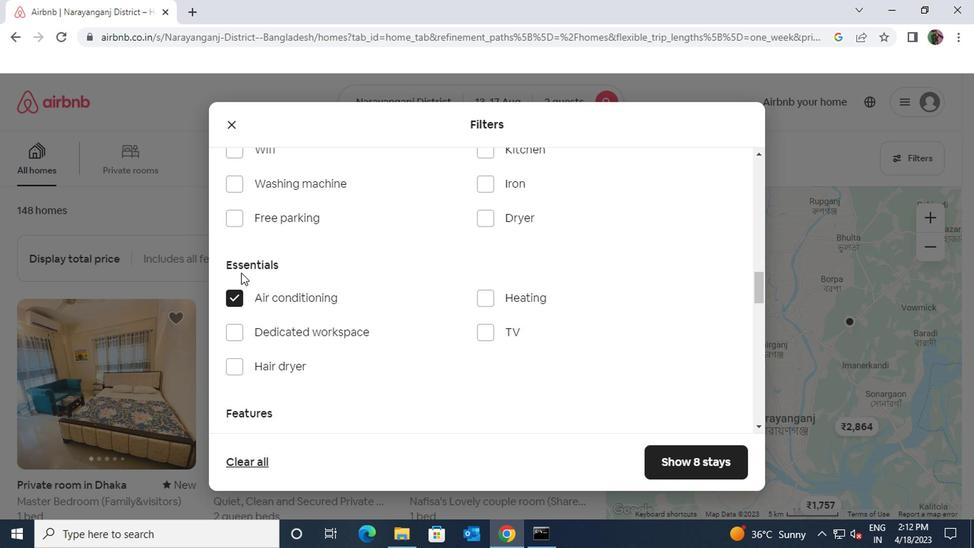 
Action: Mouse scrolled (237, 261) with delta (0, 0)
Screenshot: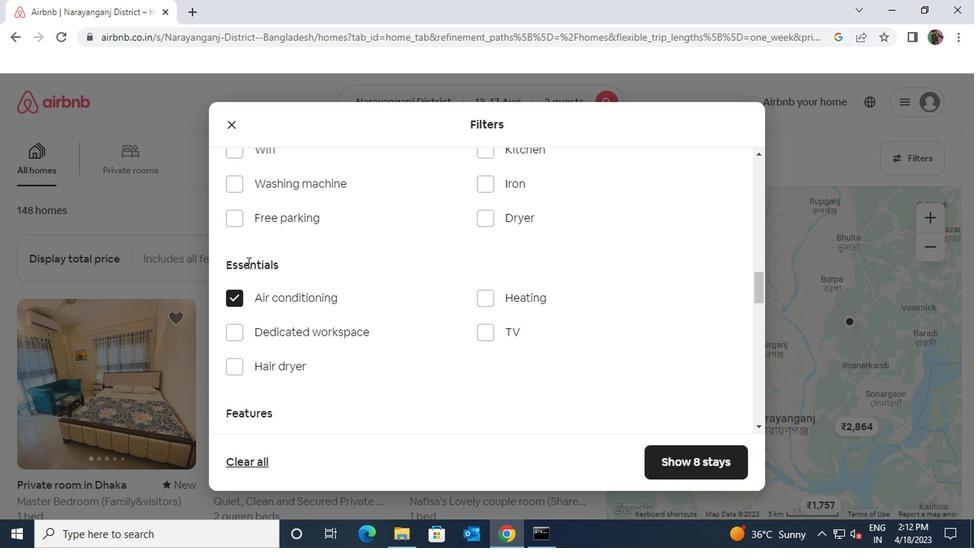 
Action: Mouse moved to (260, 281)
Screenshot: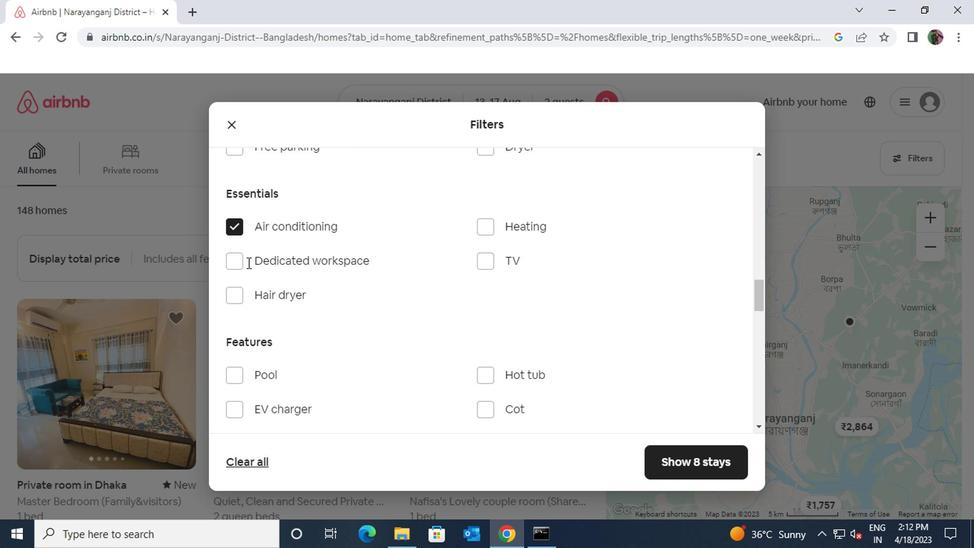 
Action: Mouse scrolled (260, 281) with delta (0, 0)
Screenshot: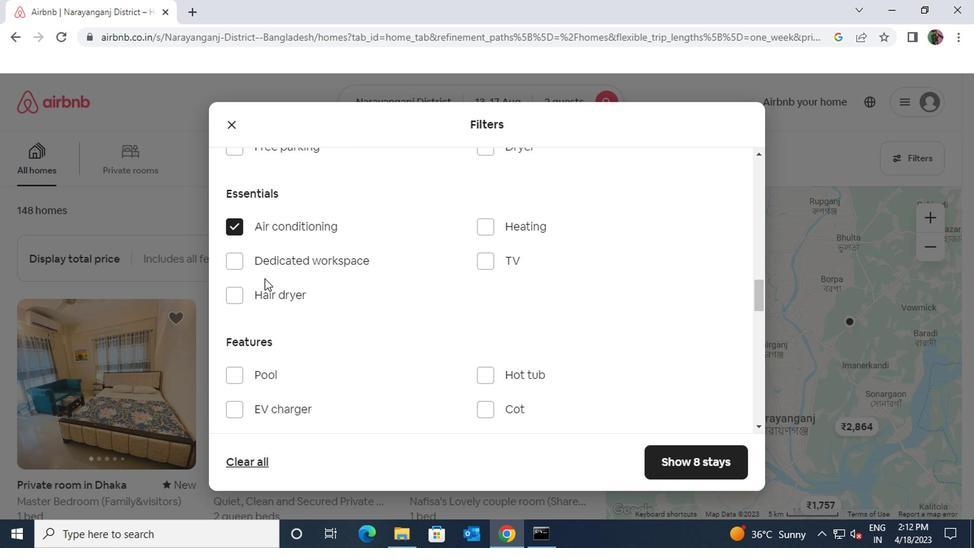 
Action: Mouse scrolled (260, 281) with delta (0, 0)
Screenshot: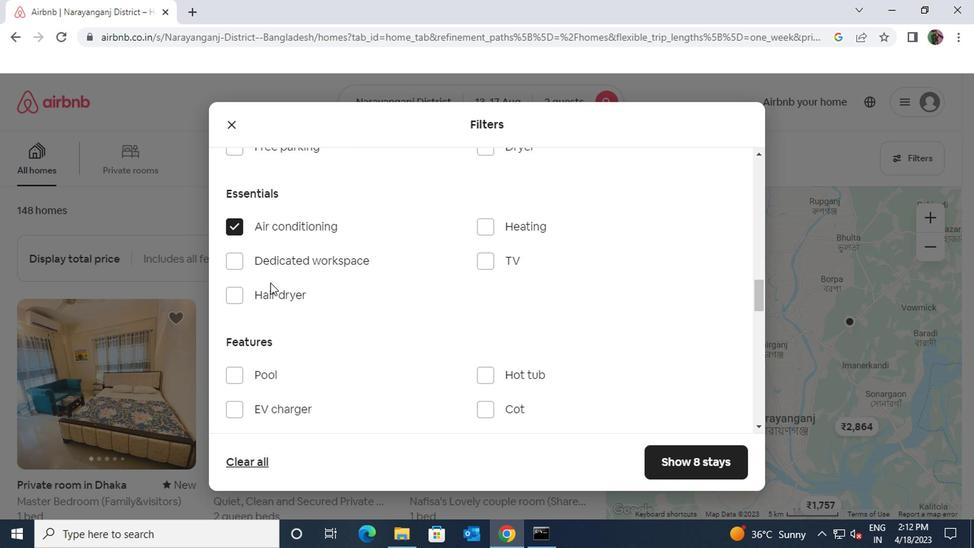 
Action: Mouse scrolled (260, 281) with delta (0, 0)
Screenshot: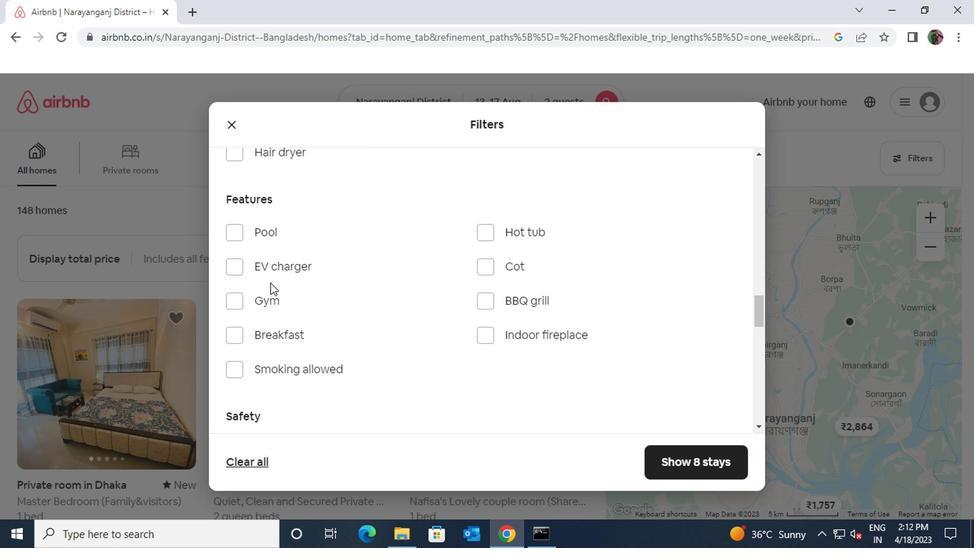 
Action: Mouse scrolled (260, 281) with delta (0, 0)
Screenshot: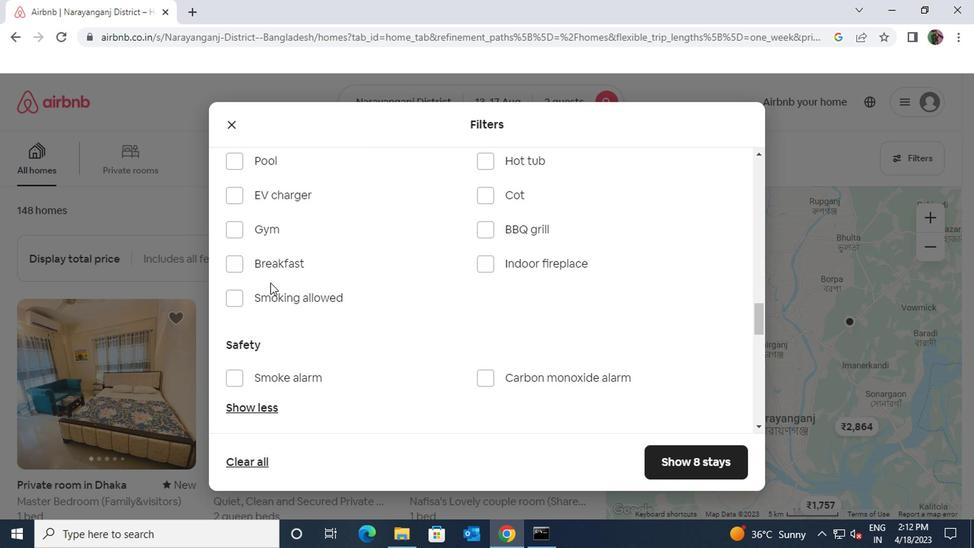 
Action: Mouse scrolled (260, 281) with delta (0, 0)
Screenshot: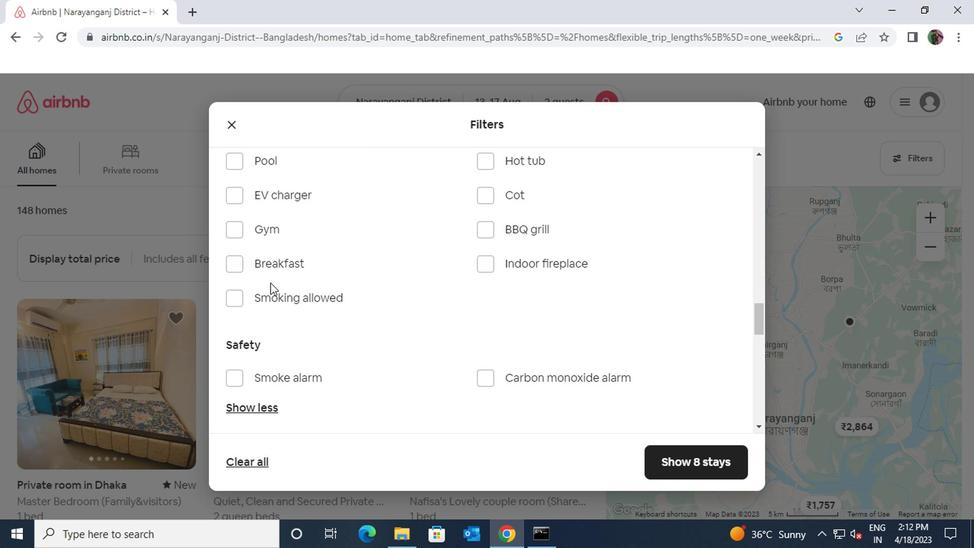 
Action: Mouse scrolled (260, 281) with delta (0, 0)
Screenshot: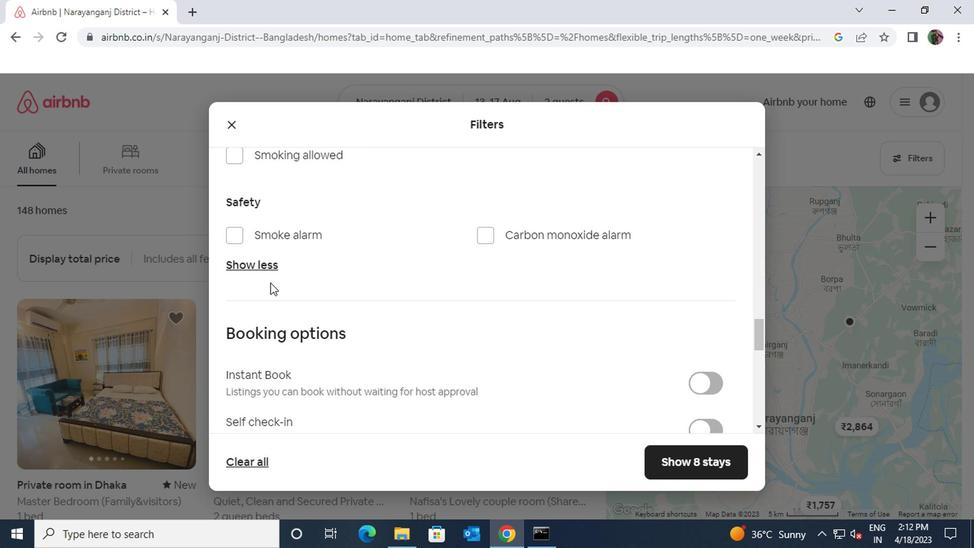 
Action: Mouse moved to (712, 353)
Screenshot: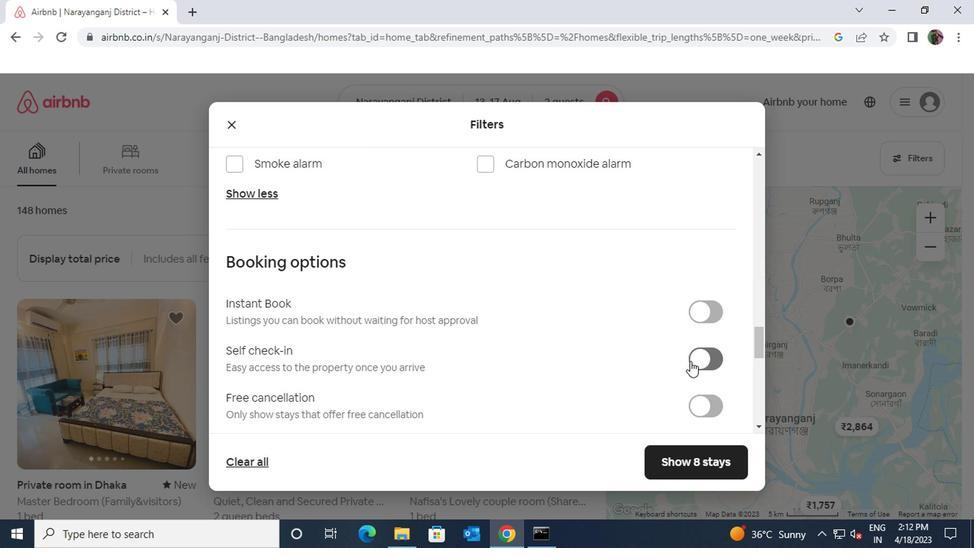 
Action: Mouse pressed left at (712, 353)
Screenshot: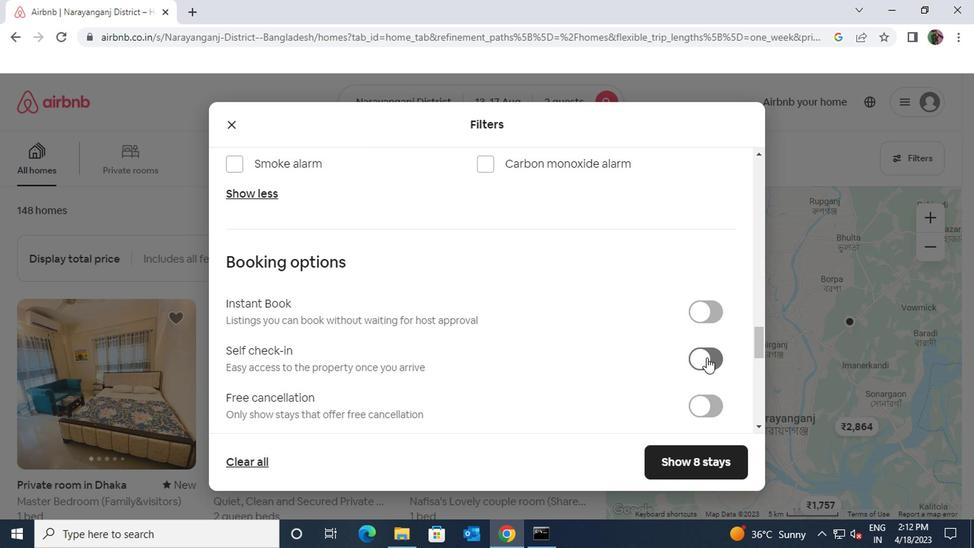 
Action: Mouse moved to (576, 373)
Screenshot: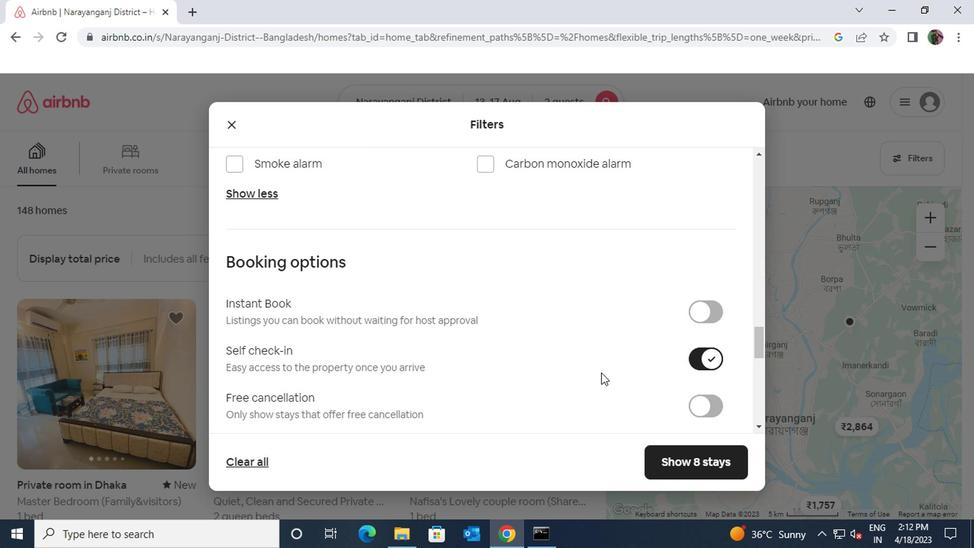 
Action: Mouse scrolled (576, 372) with delta (0, 0)
Screenshot: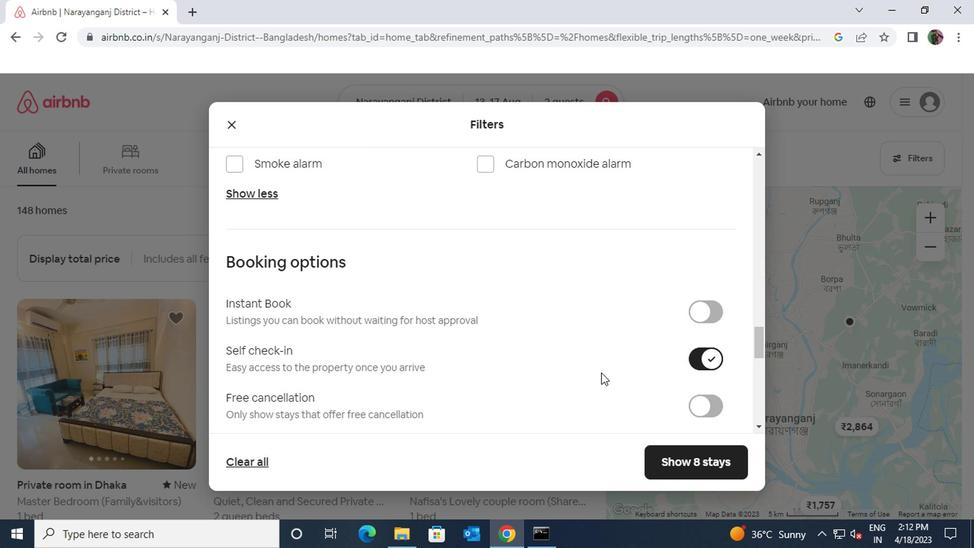 
Action: Mouse scrolled (576, 372) with delta (0, 0)
Screenshot: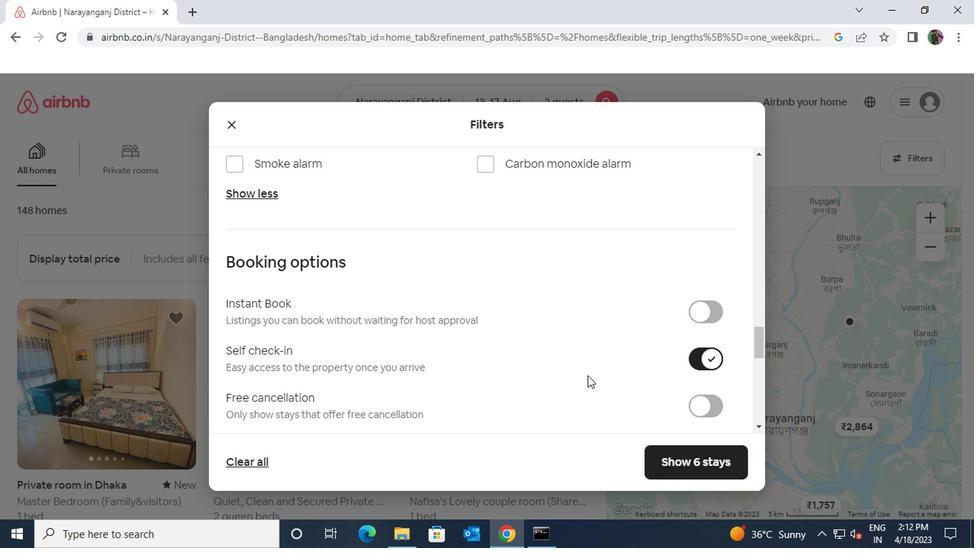 
Action: Mouse scrolled (576, 372) with delta (0, 0)
Screenshot: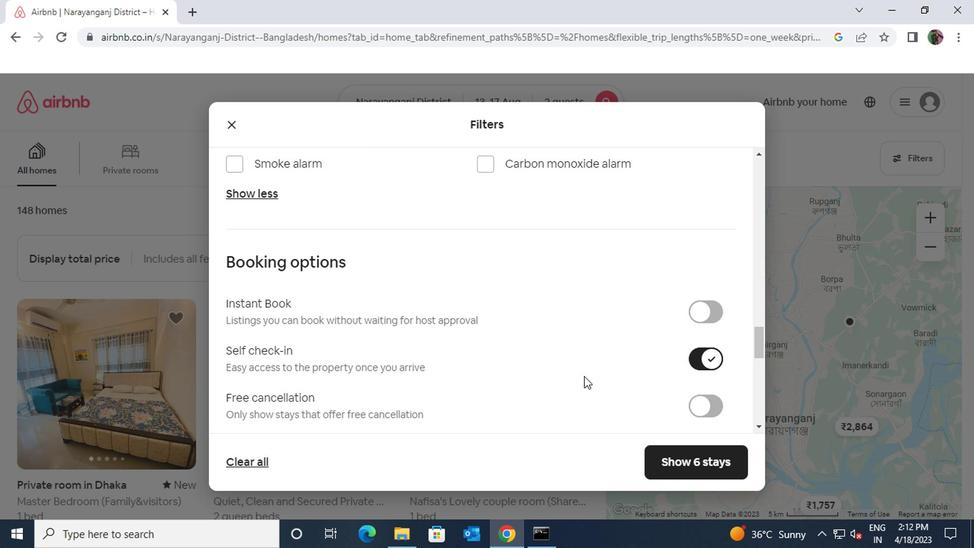
Action: Mouse moved to (571, 364)
Screenshot: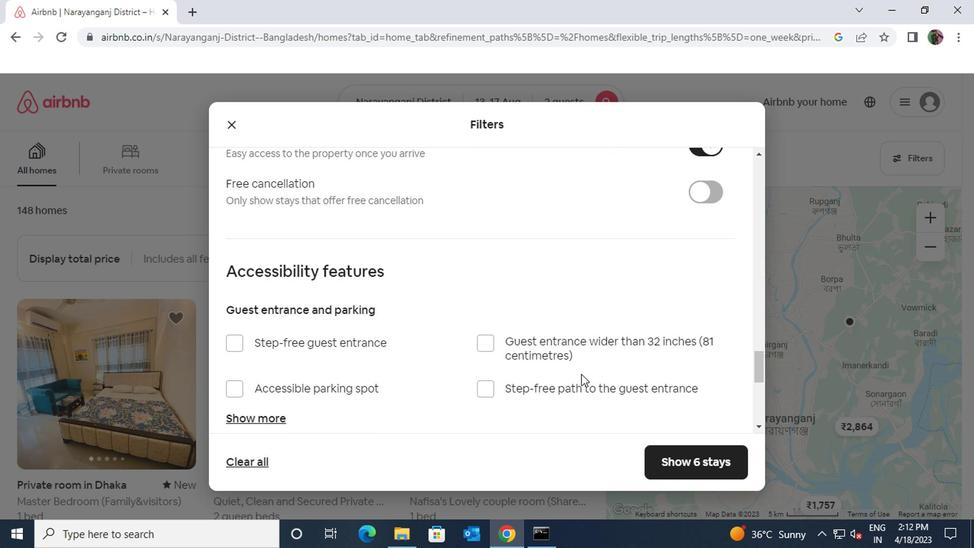 
Action: Mouse scrolled (571, 363) with delta (0, -1)
Screenshot: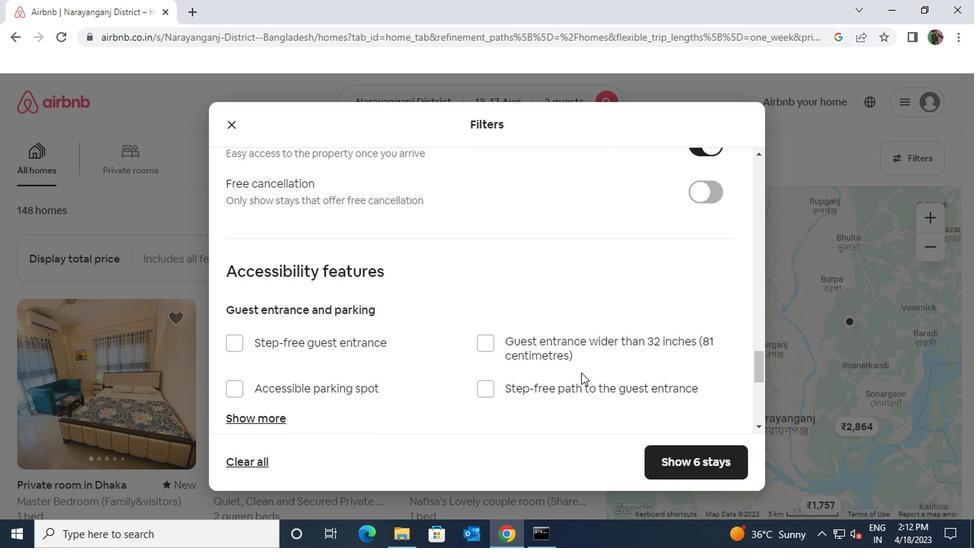 
Action: Mouse scrolled (571, 363) with delta (0, -1)
Screenshot: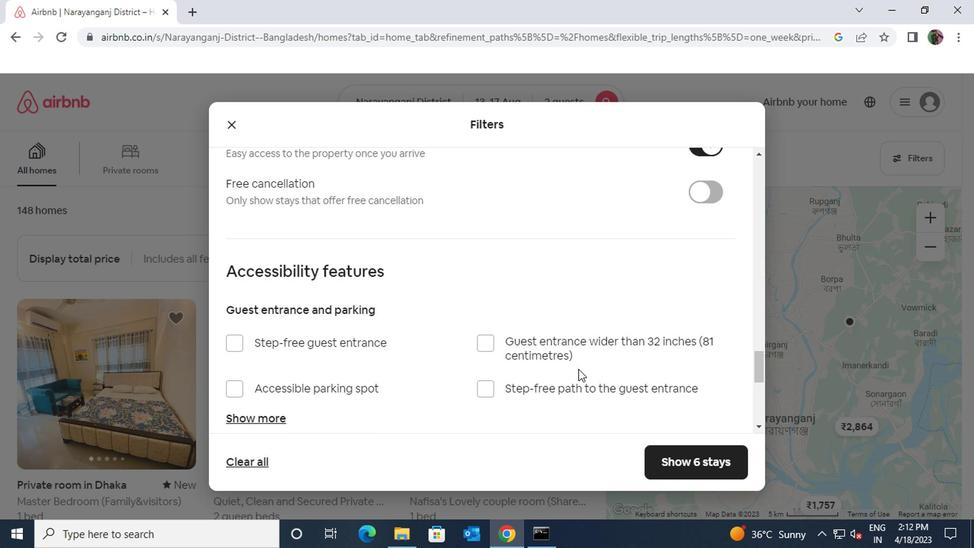 
Action: Mouse scrolled (571, 363) with delta (0, -1)
Screenshot: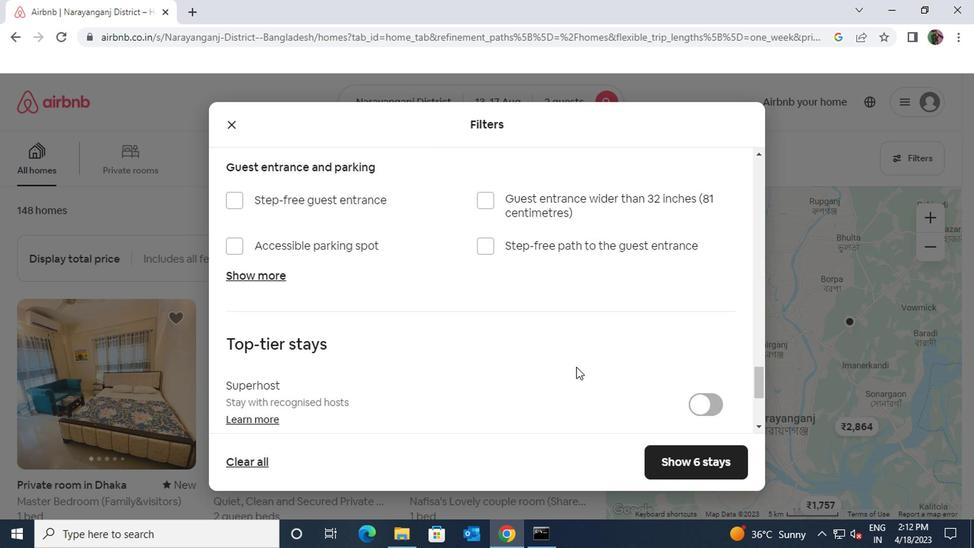 
Action: Mouse scrolled (571, 363) with delta (0, -1)
Screenshot: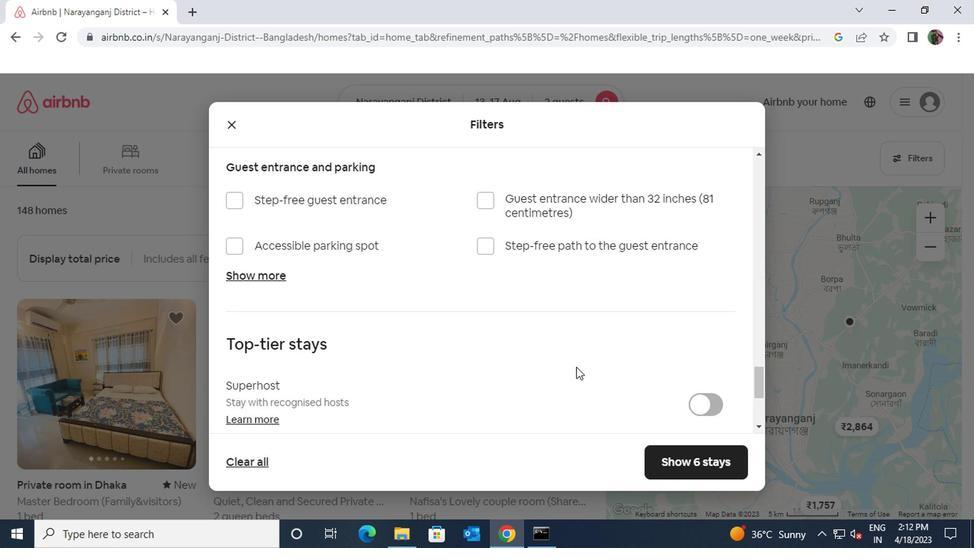 
Action: Mouse scrolled (571, 363) with delta (0, -1)
Screenshot: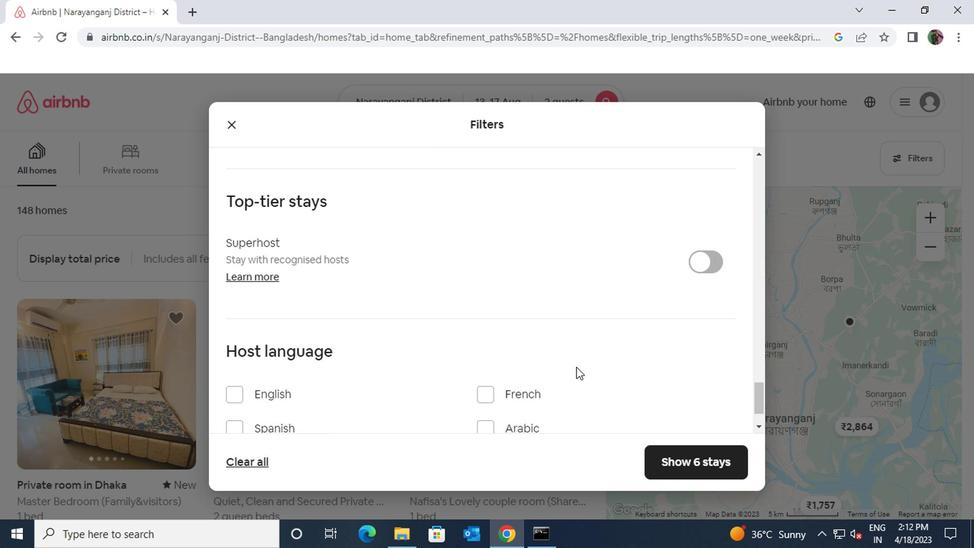 
Action: Mouse moved to (225, 327)
Screenshot: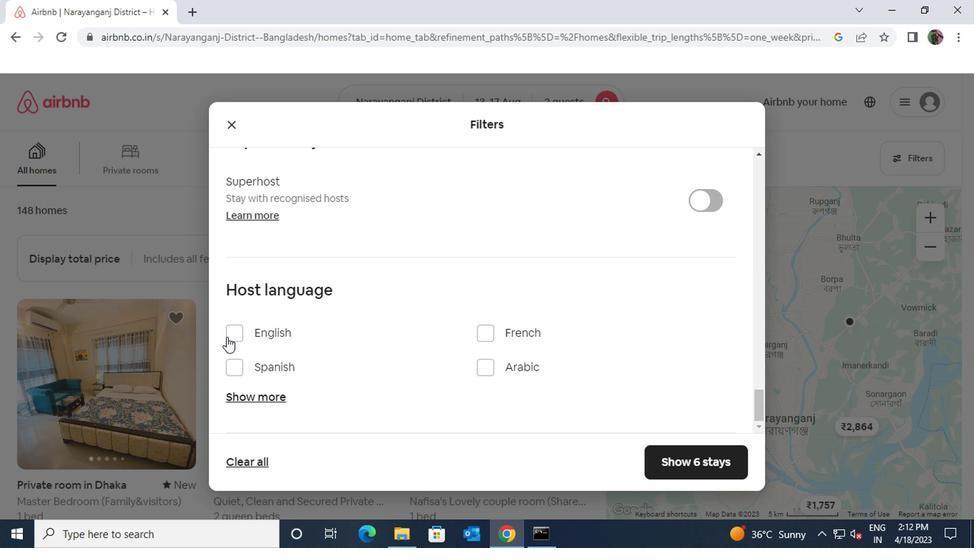 
Action: Mouse pressed left at (225, 327)
Screenshot: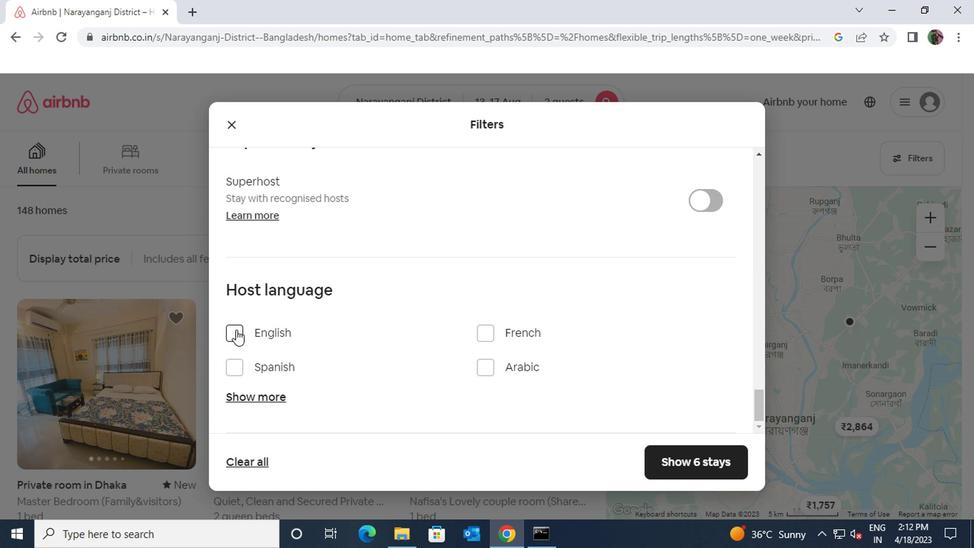 
Action: Mouse moved to (675, 453)
Screenshot: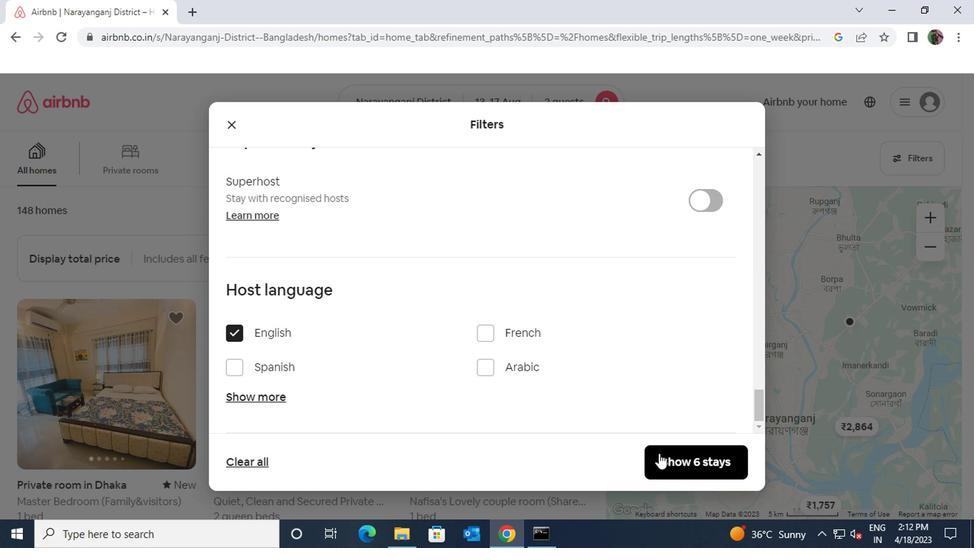 
Action: Mouse pressed left at (675, 453)
Screenshot: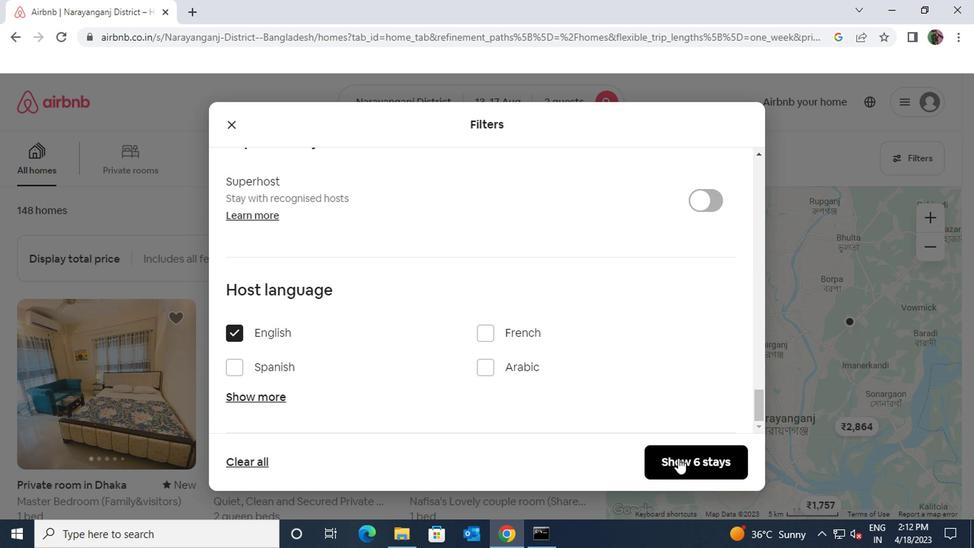 
